 Task: Add an event with the title Monthly Progress Report, date '2023/11/30', time 8:30 AM to 10:30 AMand add a description: Keep stakeholders informed about the identified risks, mitigation strategies, and contingency plans. Effective communication helps manage expectations, build trust, and gain support from stakeholders. Engage stakeholders throughout the risk mitigation process to gather their input, address concerns, and ensure their commitment to risk management efforts., put the event into Blue category . Add location for the event as: 123 La Boqueria, Barcelona, Spain, logged in from the account softage.10@softage.netand send the event invitation to softage.7@softage.net and softage.8@softage.net. Set a reminder for the event 12 hour before
Action: Mouse moved to (93, 113)
Screenshot: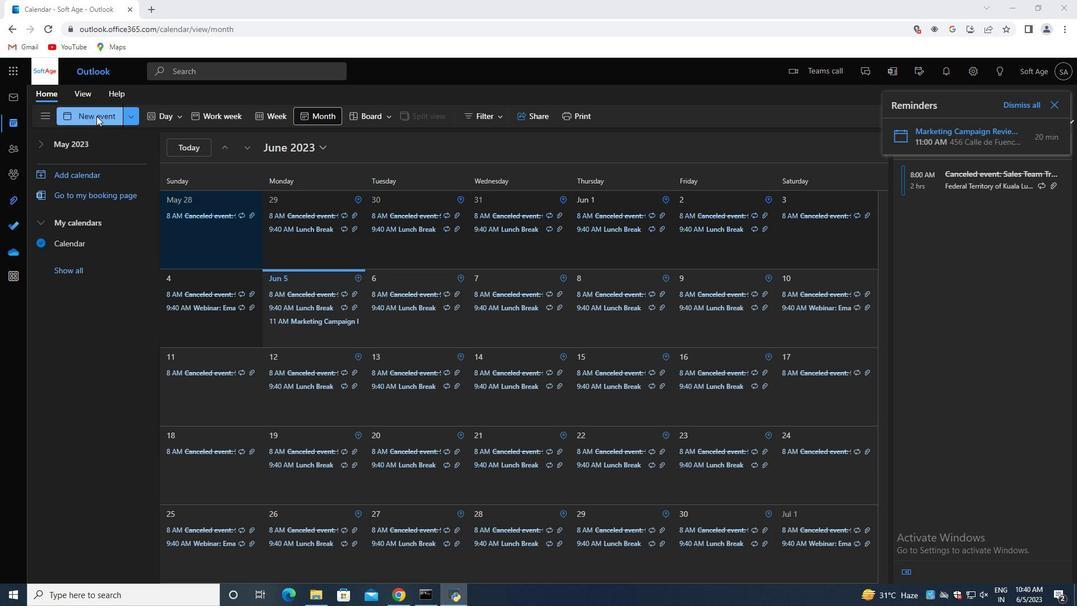 
Action: Mouse pressed left at (93, 113)
Screenshot: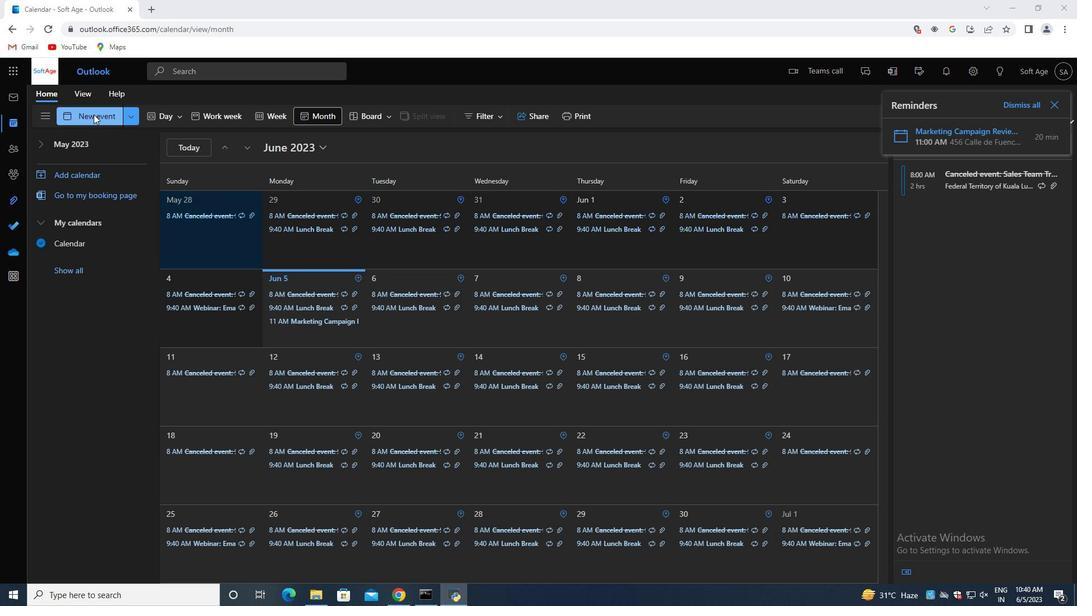 
Action: Mouse moved to (286, 188)
Screenshot: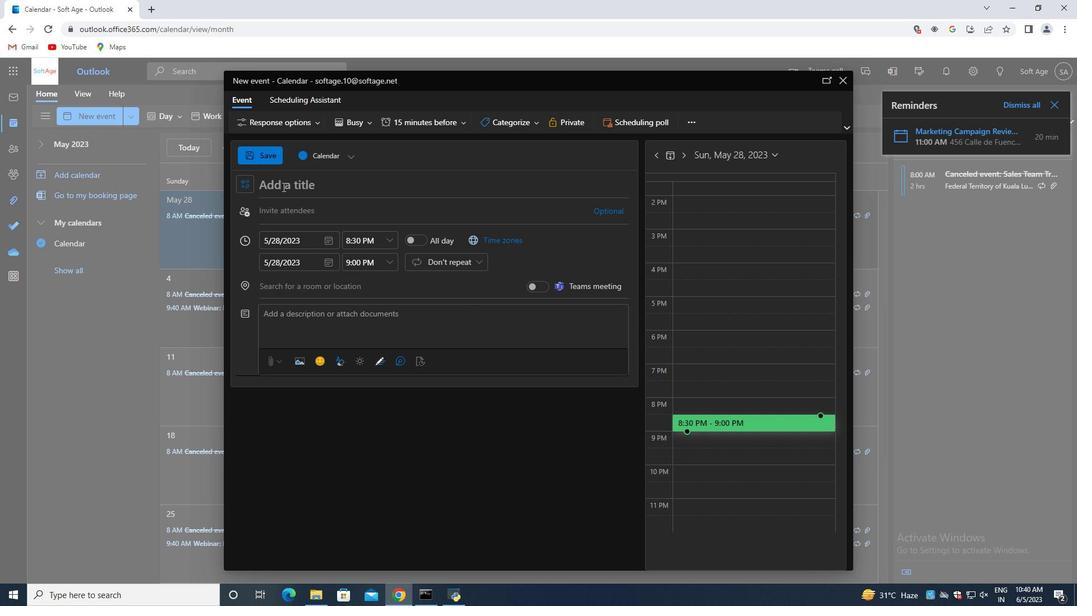 
Action: Mouse pressed left at (286, 188)
Screenshot: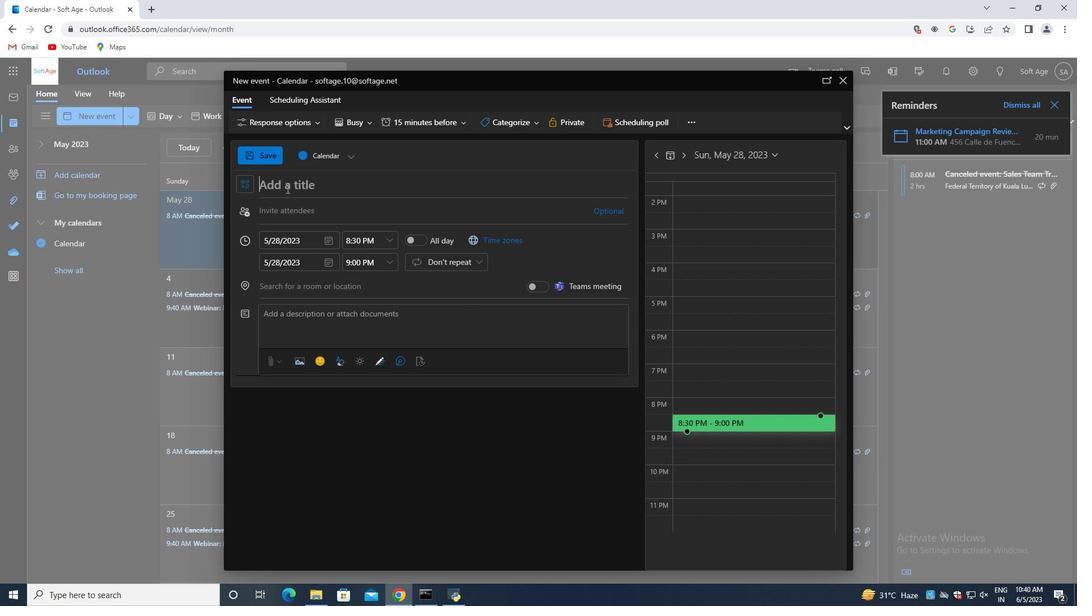 
Action: Key pressed <Key.shift>Monthly<Key.space><Key.shift>Progress<Key.space><Key.shift><Key.shift><Key.shift><Key.shift><Key.shift><Key.shift><Key.shift><Key.shift>Report
Screenshot: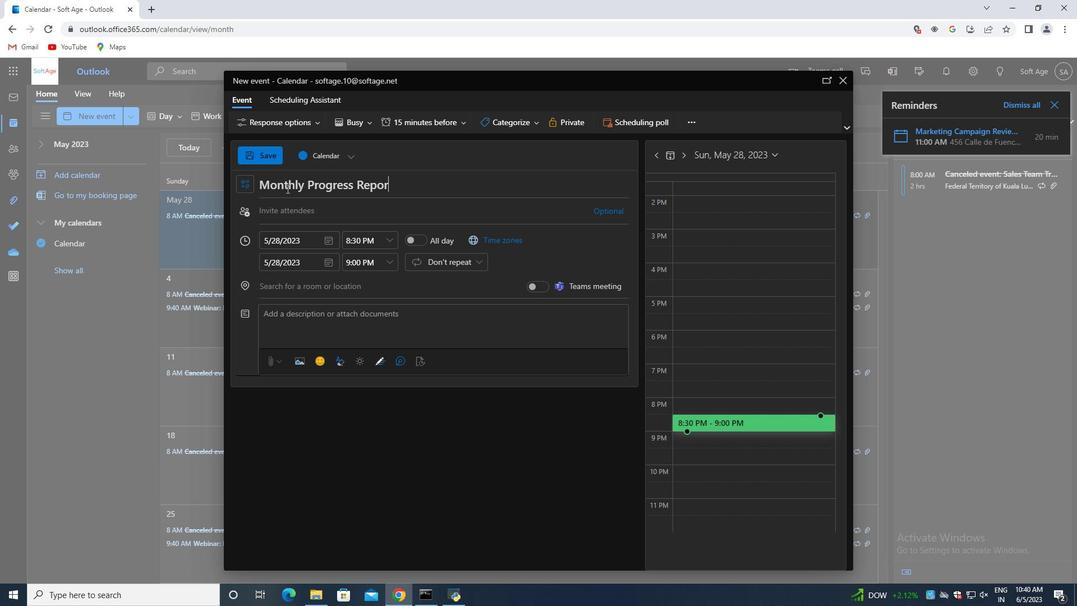 
Action: Mouse moved to (329, 237)
Screenshot: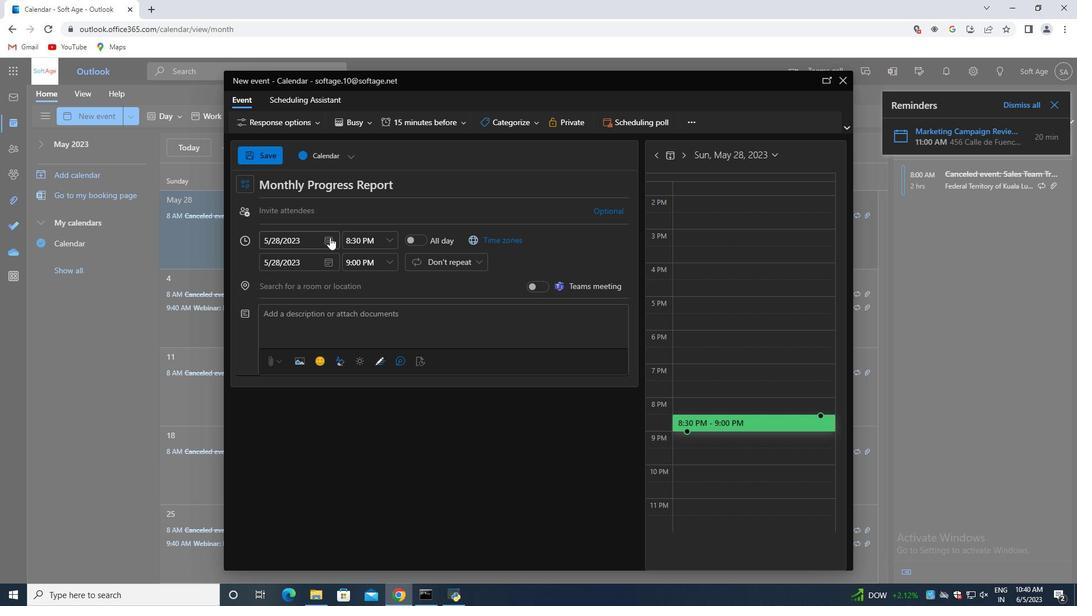 
Action: Mouse pressed left at (329, 237)
Screenshot: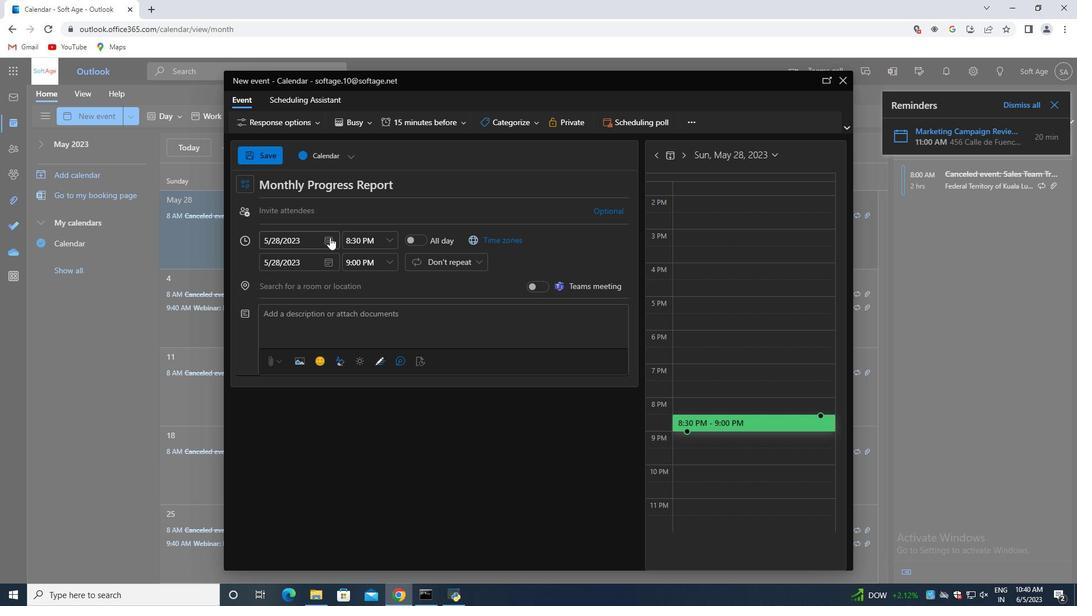 
Action: Mouse moved to (367, 266)
Screenshot: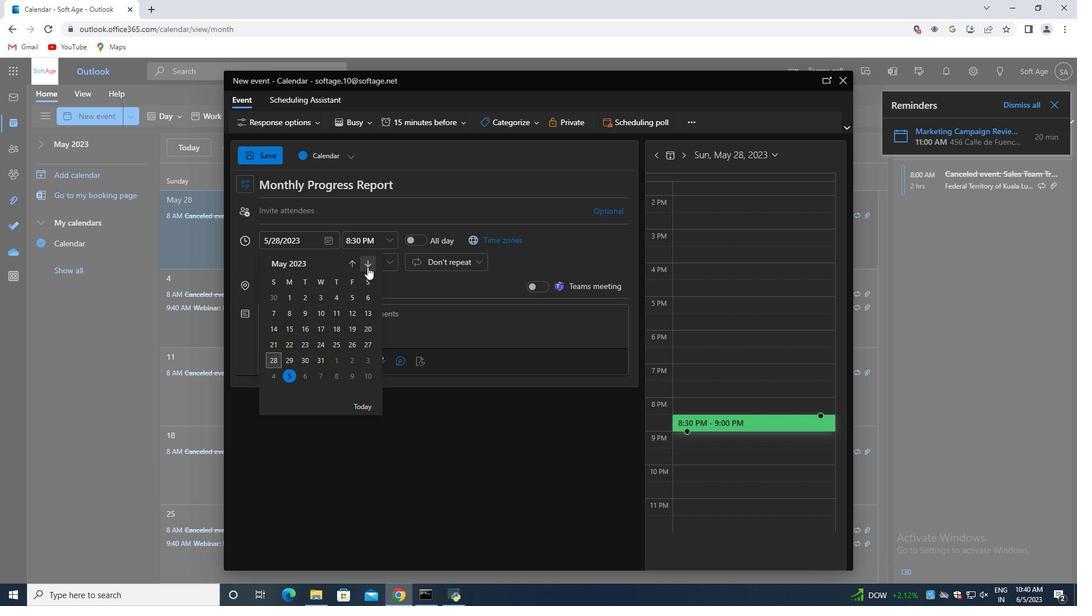
Action: Mouse pressed left at (367, 266)
Screenshot: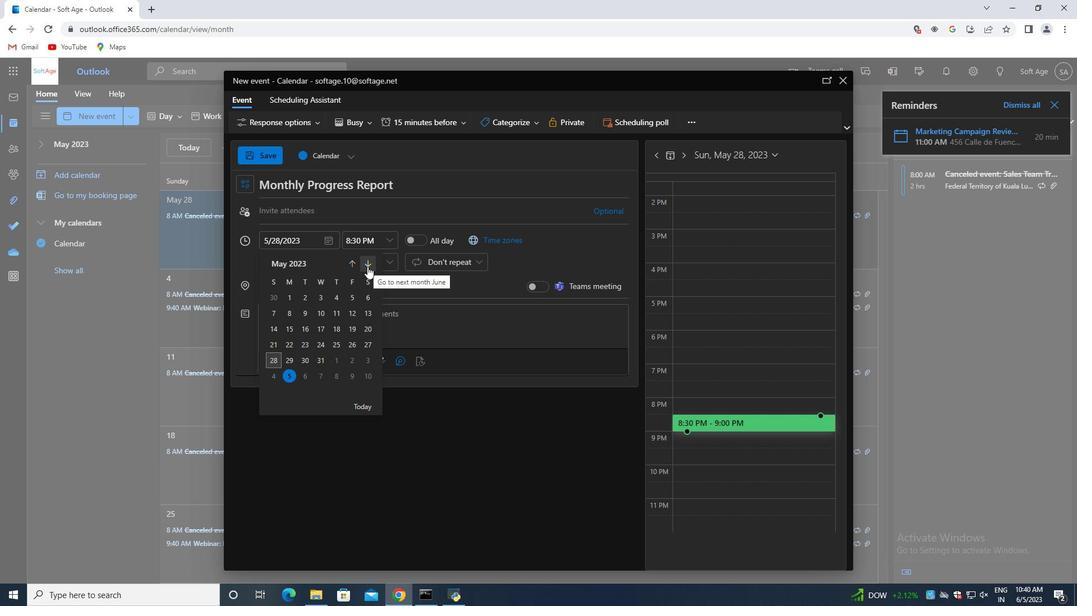 
Action: Mouse pressed left at (367, 266)
Screenshot: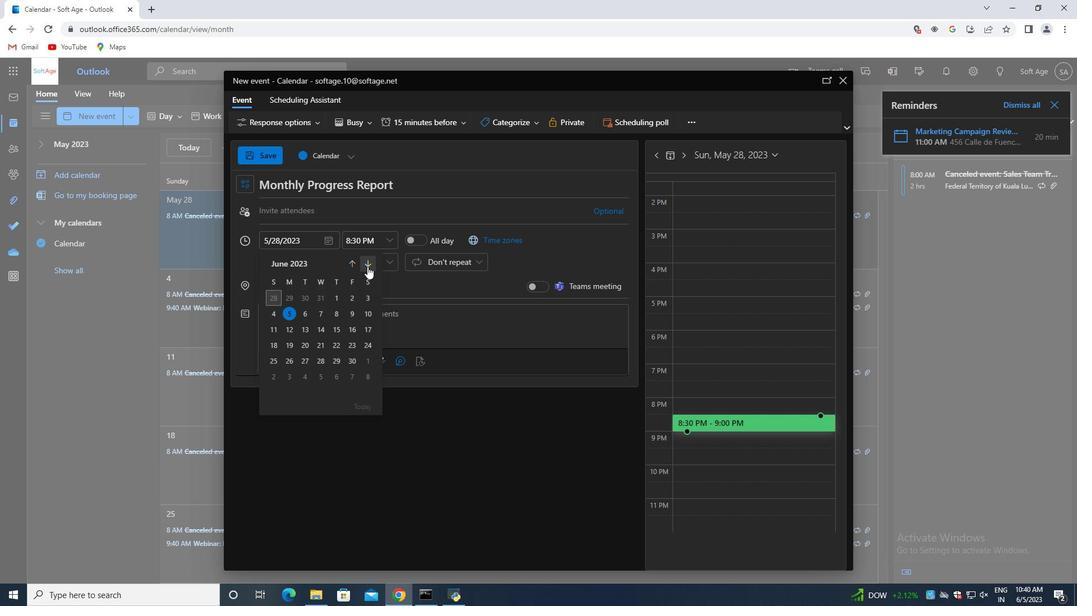 
Action: Mouse pressed left at (367, 266)
Screenshot: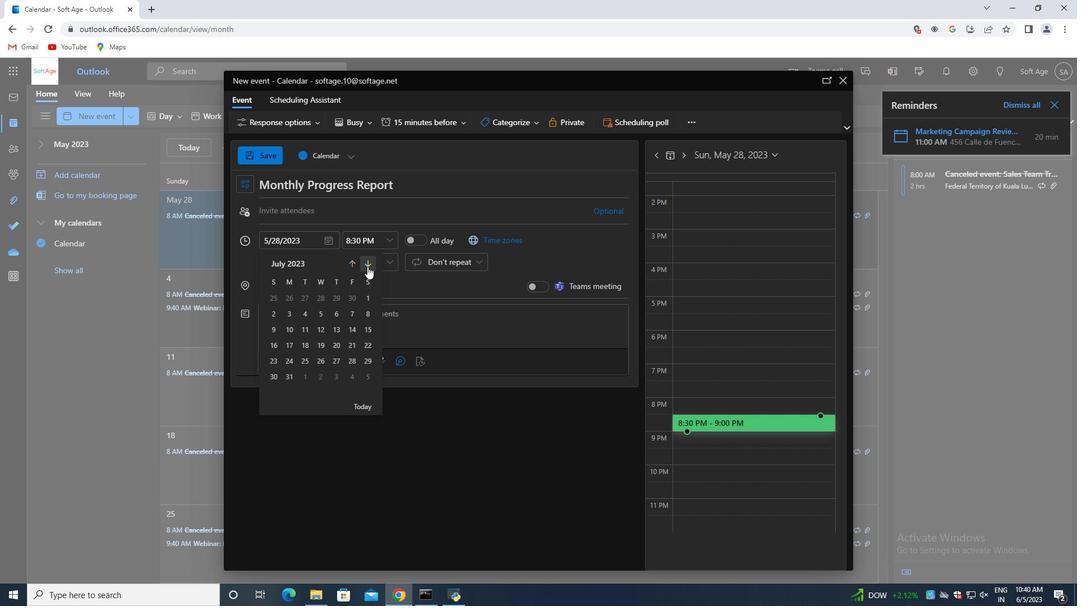 
Action: Mouse pressed left at (367, 266)
Screenshot: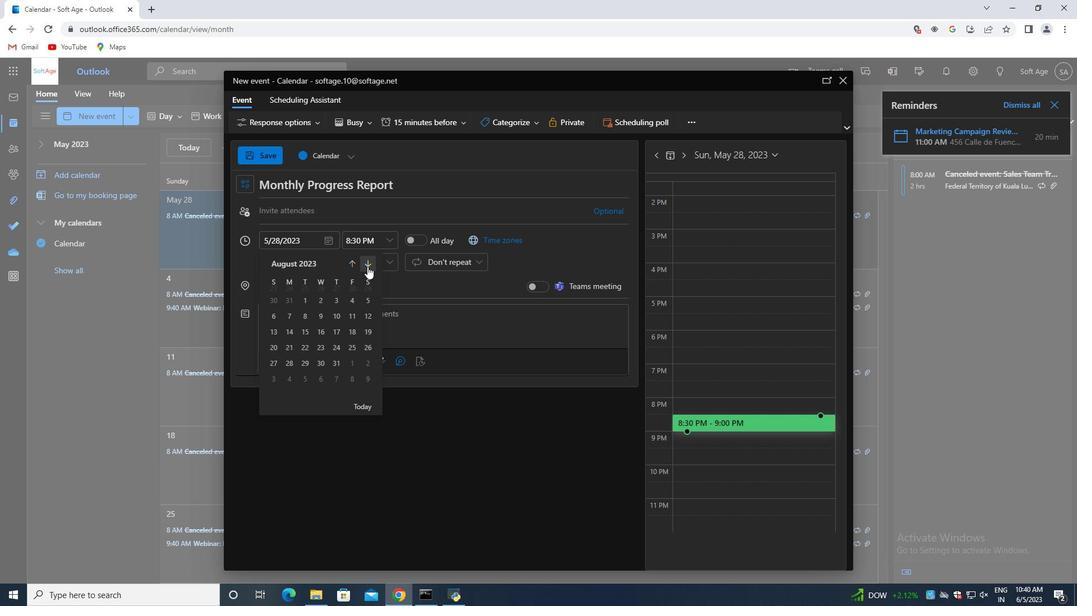 
Action: Mouse pressed left at (367, 266)
Screenshot: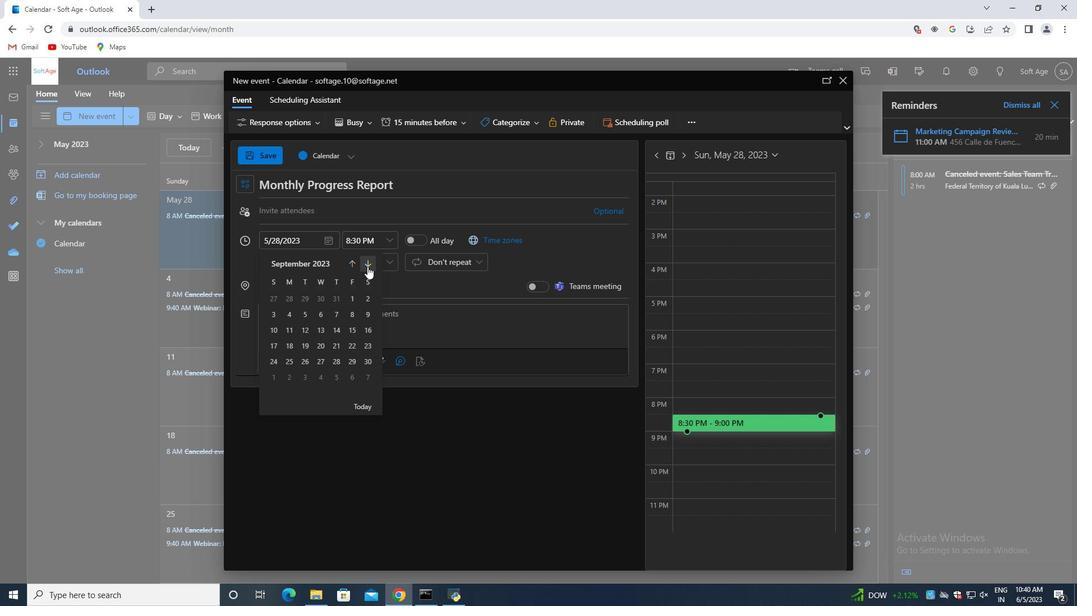 
Action: Mouse pressed left at (367, 266)
Screenshot: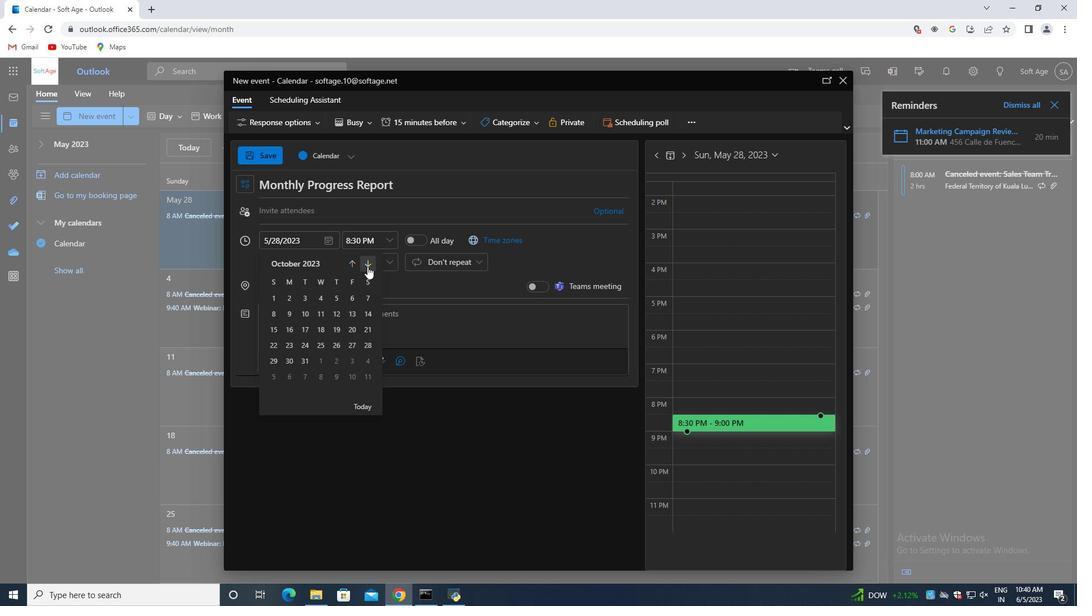 
Action: Mouse moved to (336, 361)
Screenshot: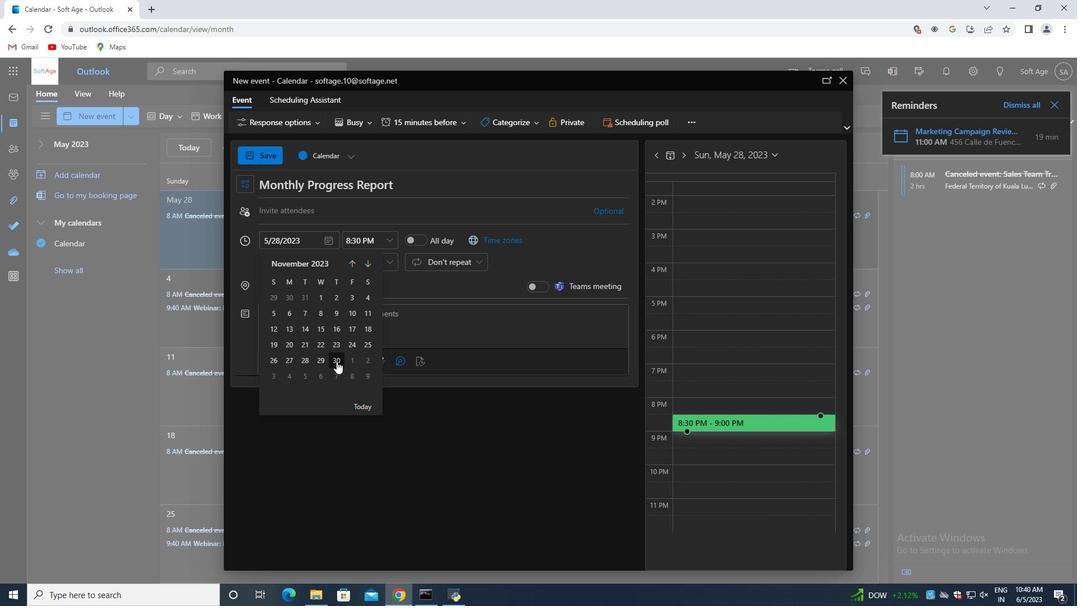 
Action: Mouse pressed left at (336, 361)
Screenshot: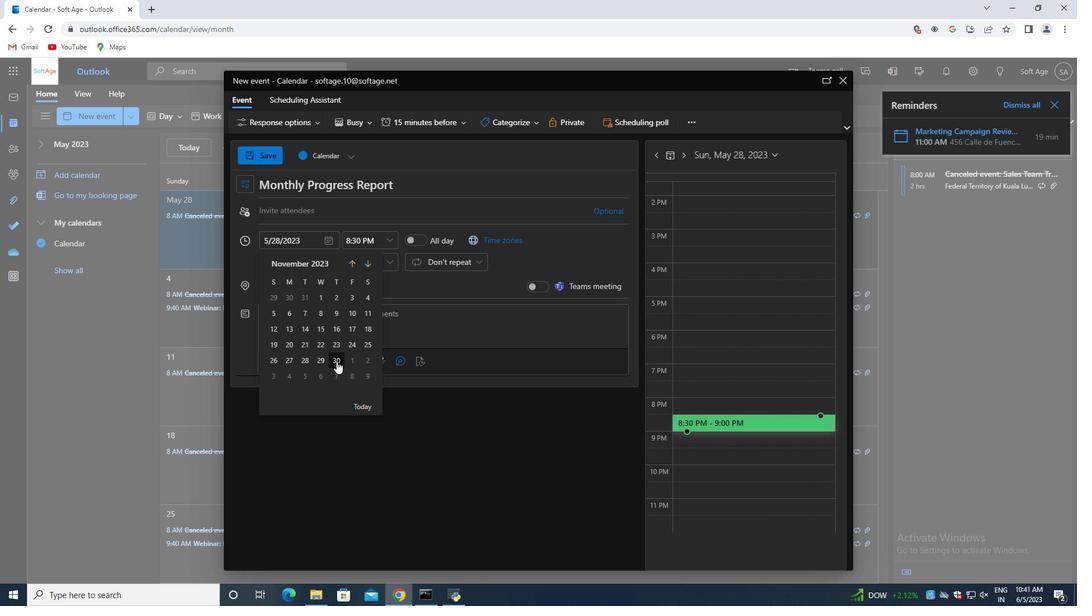 
Action: Mouse moved to (390, 240)
Screenshot: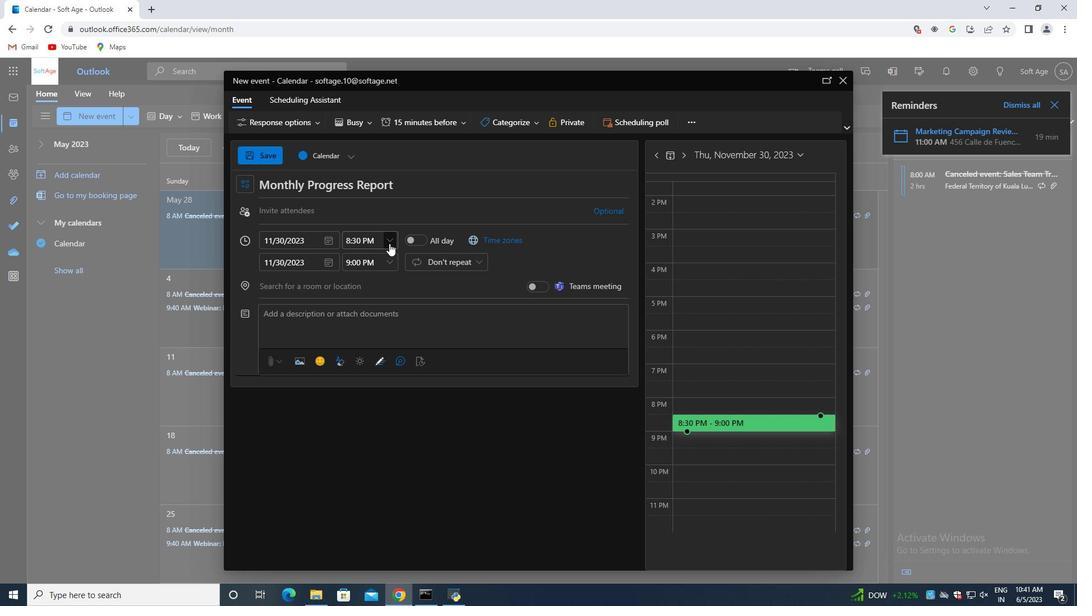 
Action: Mouse pressed left at (390, 240)
Screenshot: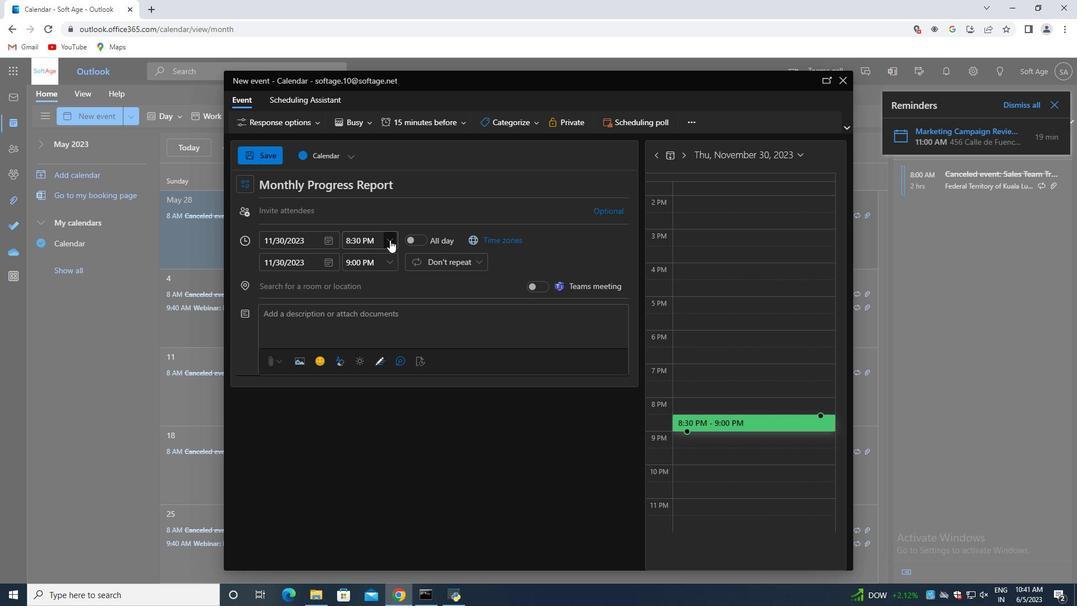 
Action: Mouse moved to (363, 284)
Screenshot: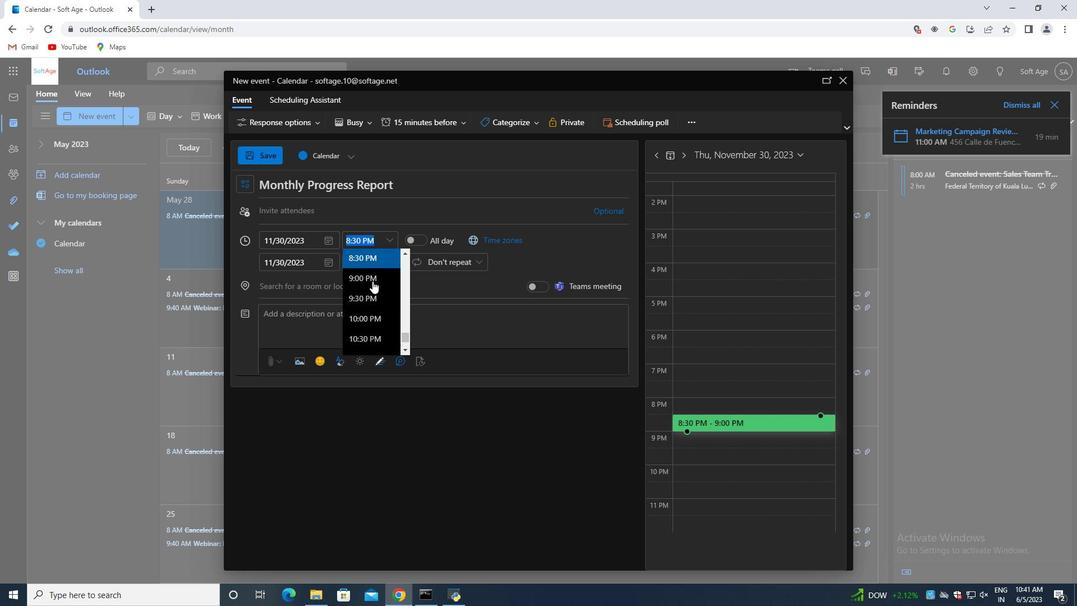
Action: Mouse scrolled (363, 285) with delta (0, 0)
Screenshot: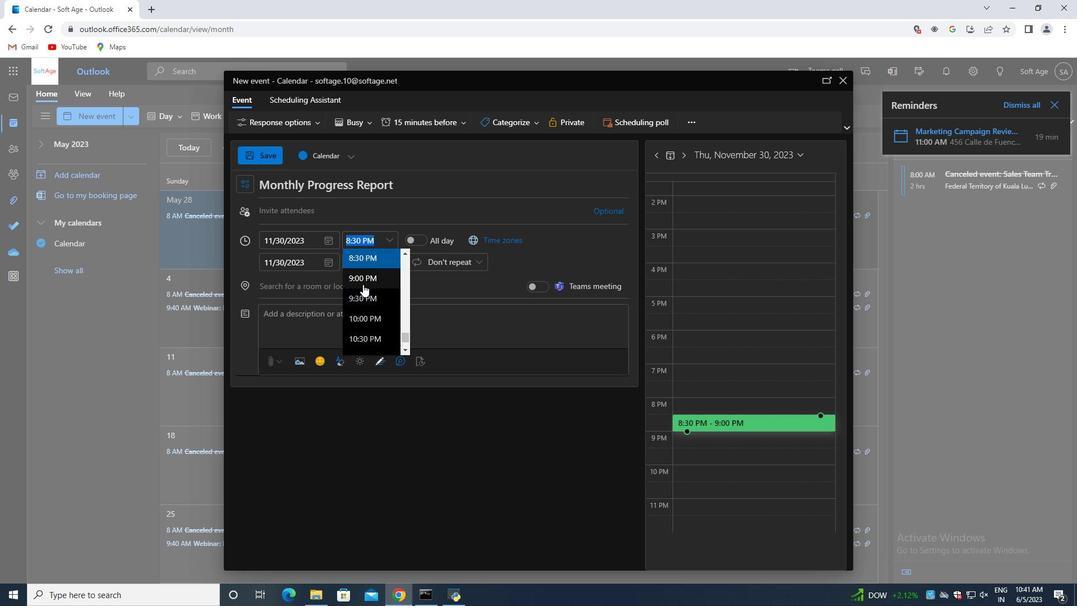 
Action: Mouse scrolled (363, 285) with delta (0, 0)
Screenshot: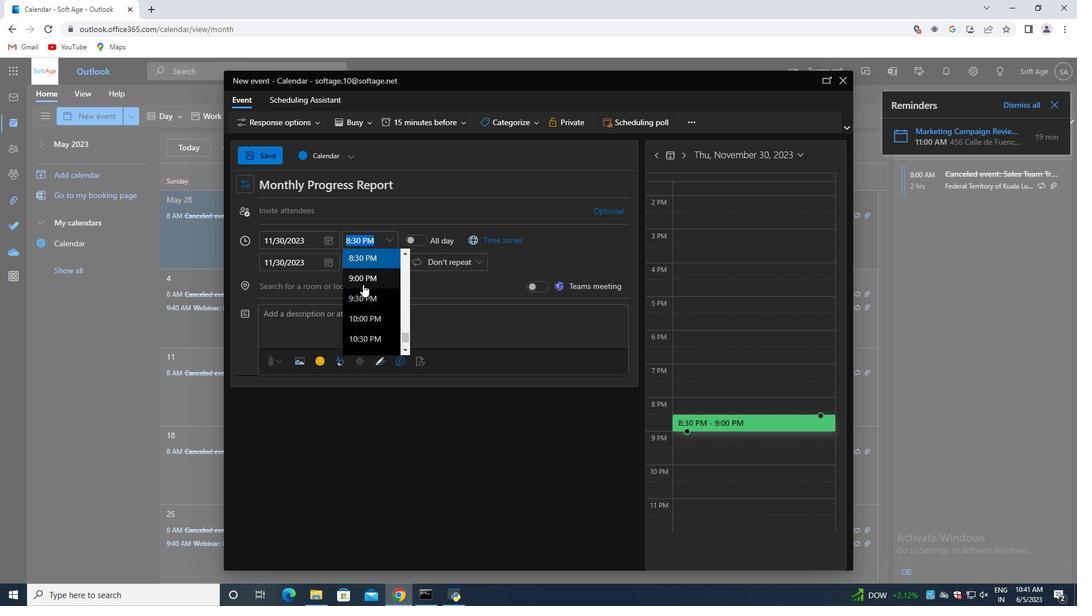 
Action: Mouse scrolled (363, 285) with delta (0, 0)
Screenshot: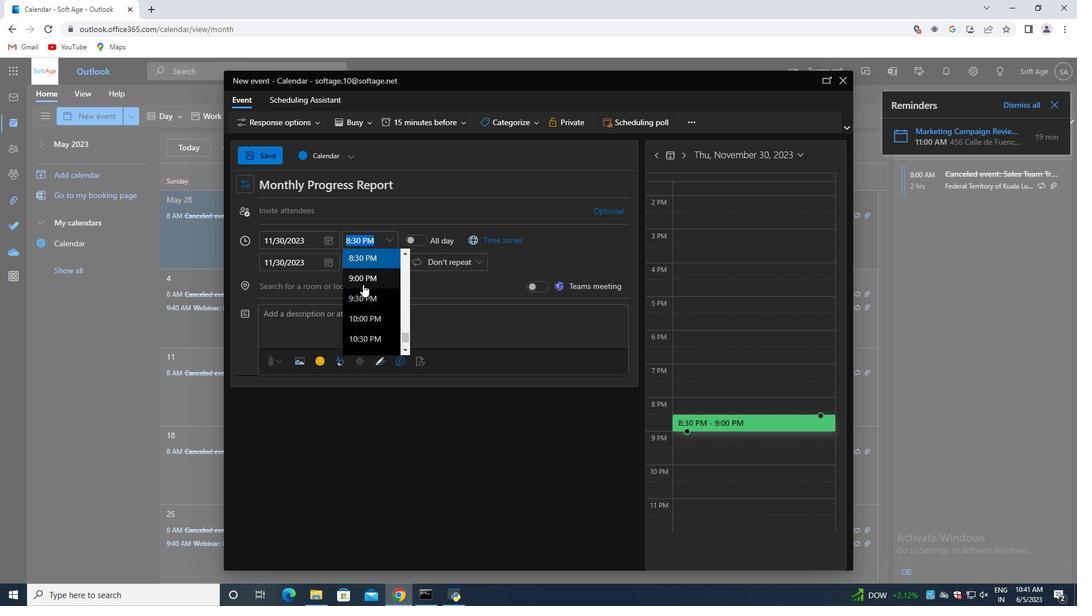 
Action: Mouse scrolled (363, 285) with delta (0, 0)
Screenshot: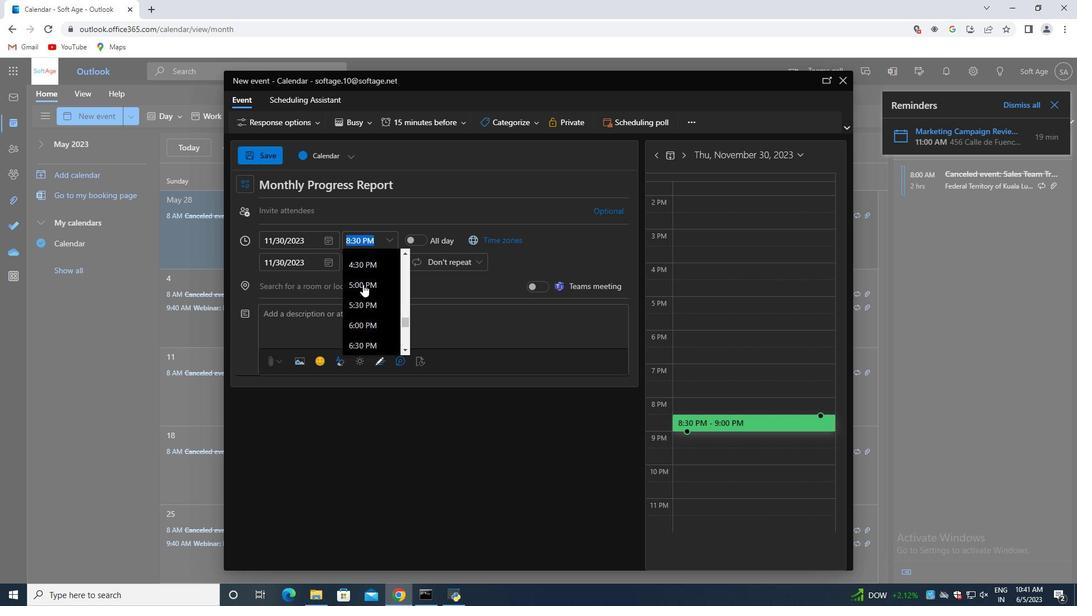 
Action: Mouse scrolled (363, 285) with delta (0, 0)
Screenshot: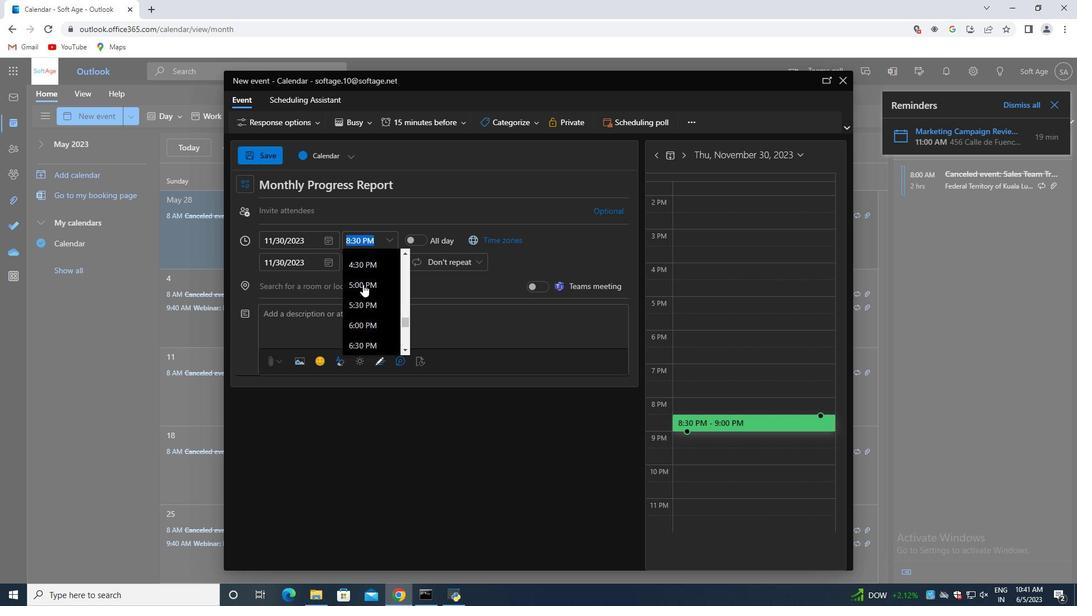 
Action: Mouse scrolled (363, 285) with delta (0, 0)
Screenshot: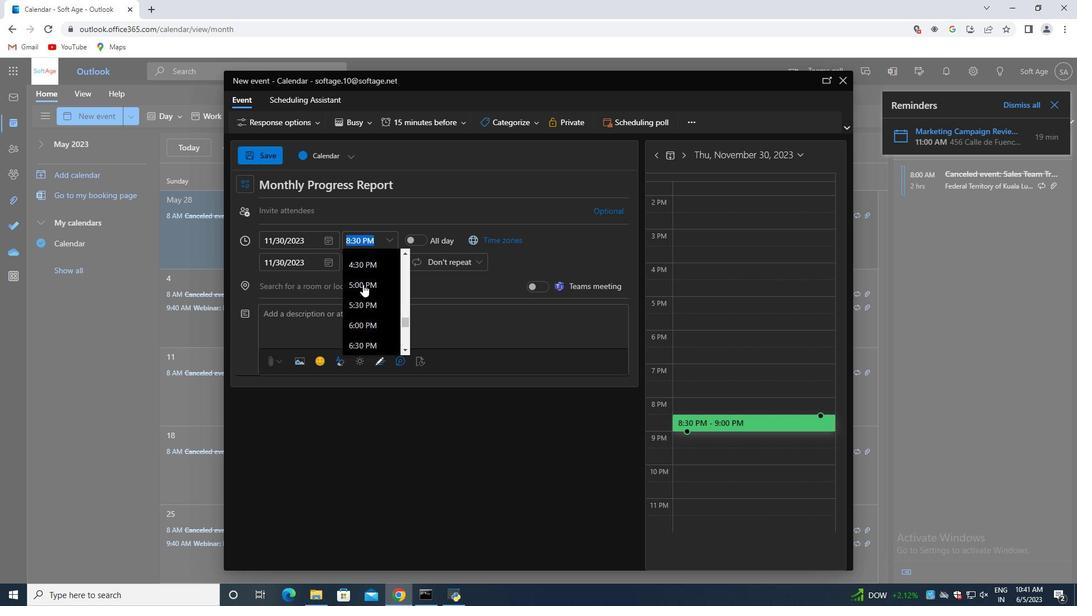 
Action: Mouse scrolled (363, 285) with delta (0, 0)
Screenshot: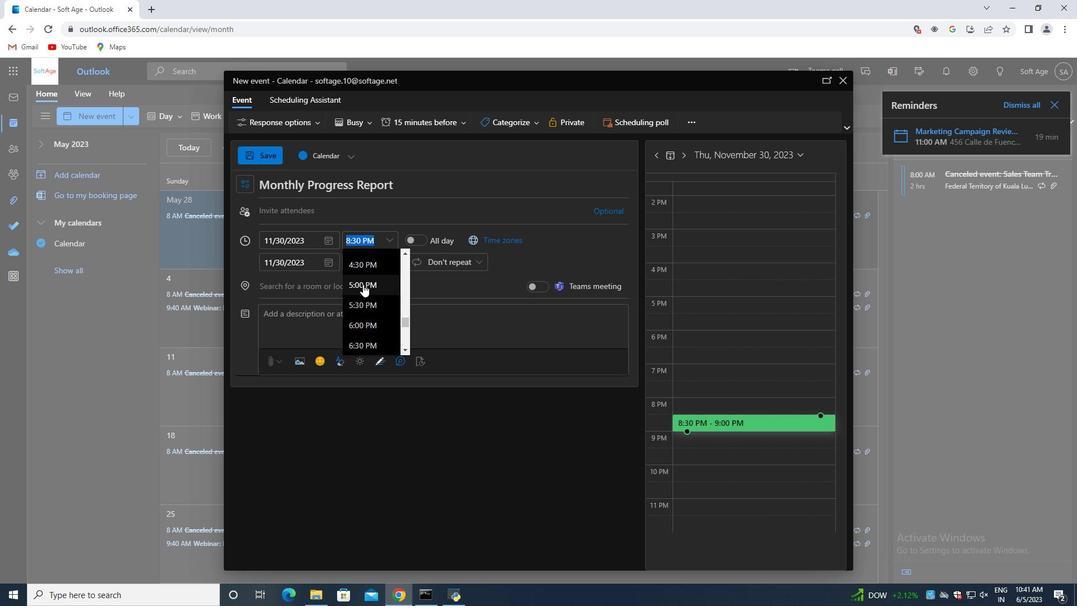 
Action: Mouse scrolled (363, 285) with delta (0, 0)
Screenshot: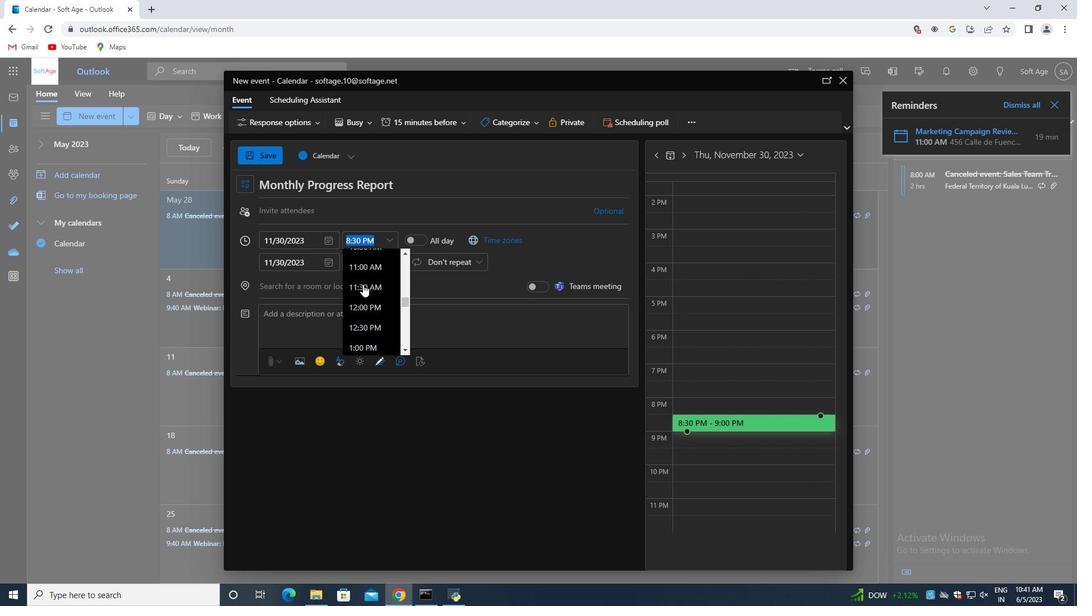 
Action: Mouse scrolled (363, 285) with delta (0, 0)
Screenshot: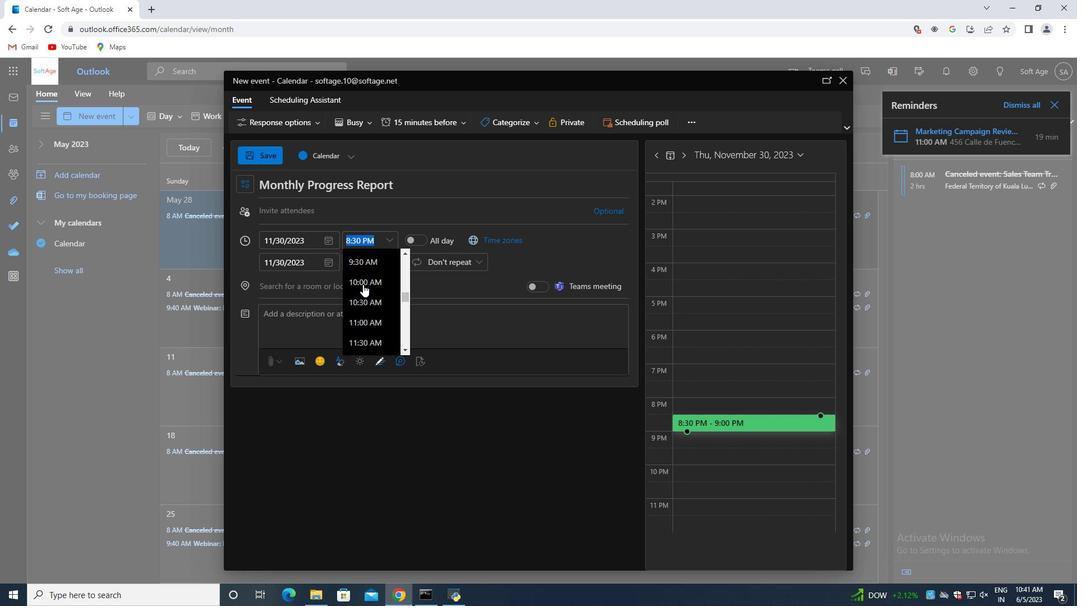
Action: Mouse moved to (373, 273)
Screenshot: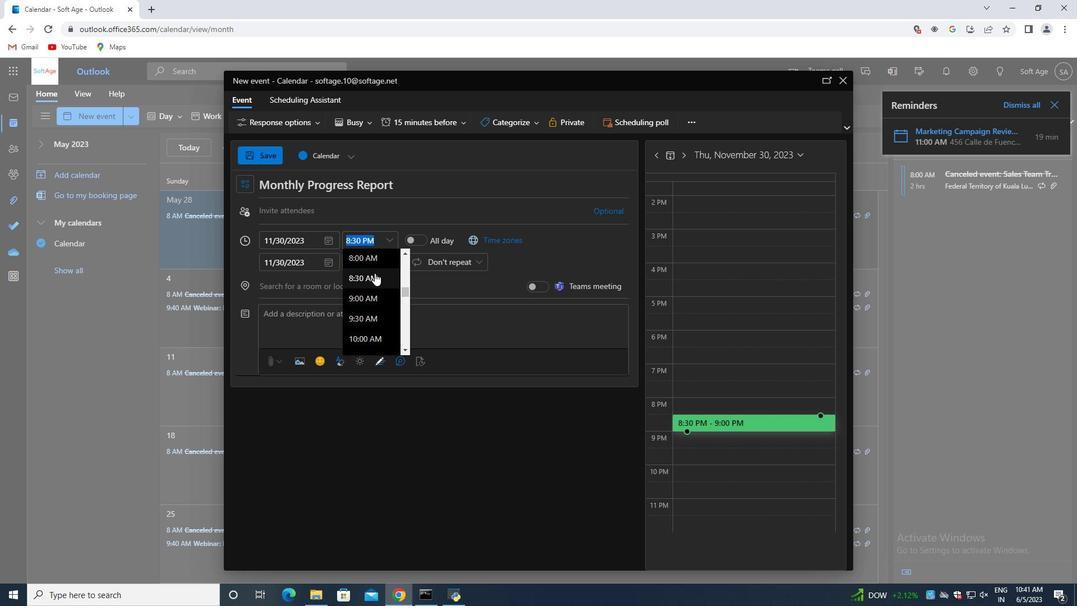
Action: Mouse pressed left at (373, 273)
Screenshot: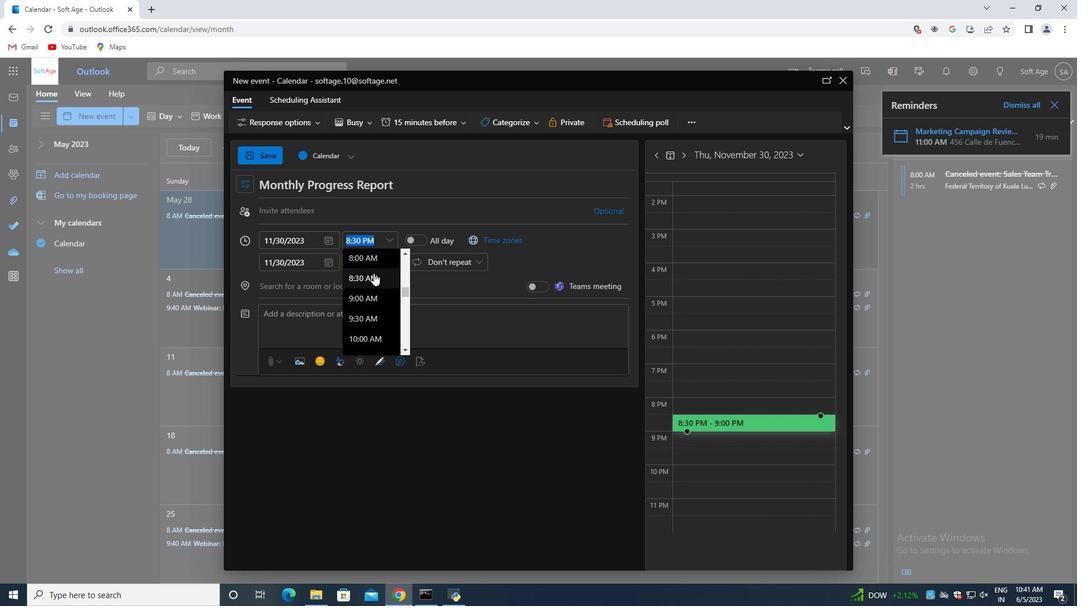 
Action: Mouse moved to (391, 262)
Screenshot: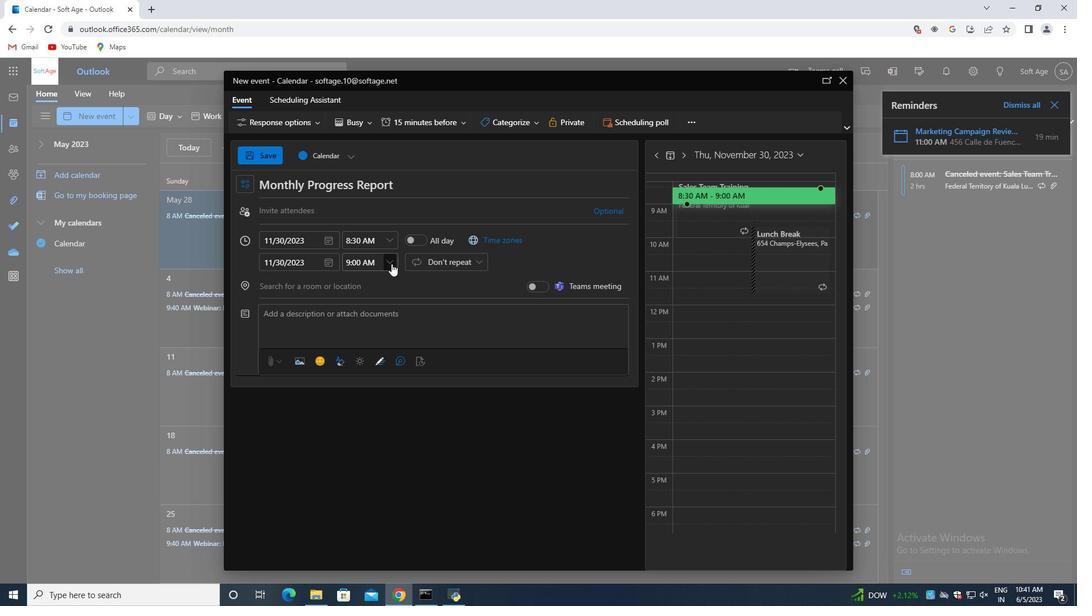 
Action: Mouse pressed left at (391, 262)
Screenshot: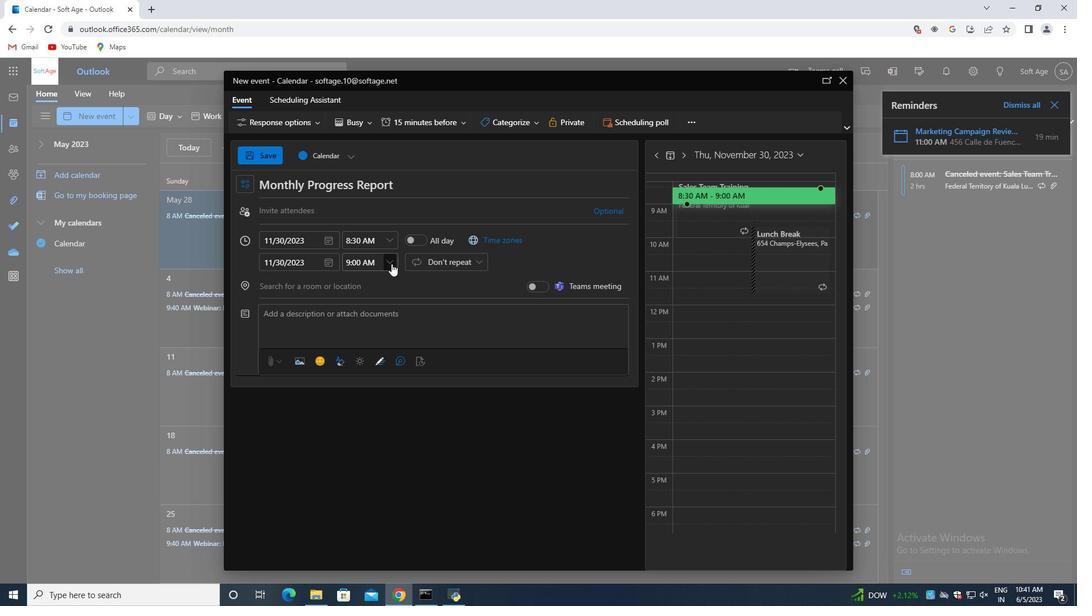 
Action: Mouse moved to (369, 343)
Screenshot: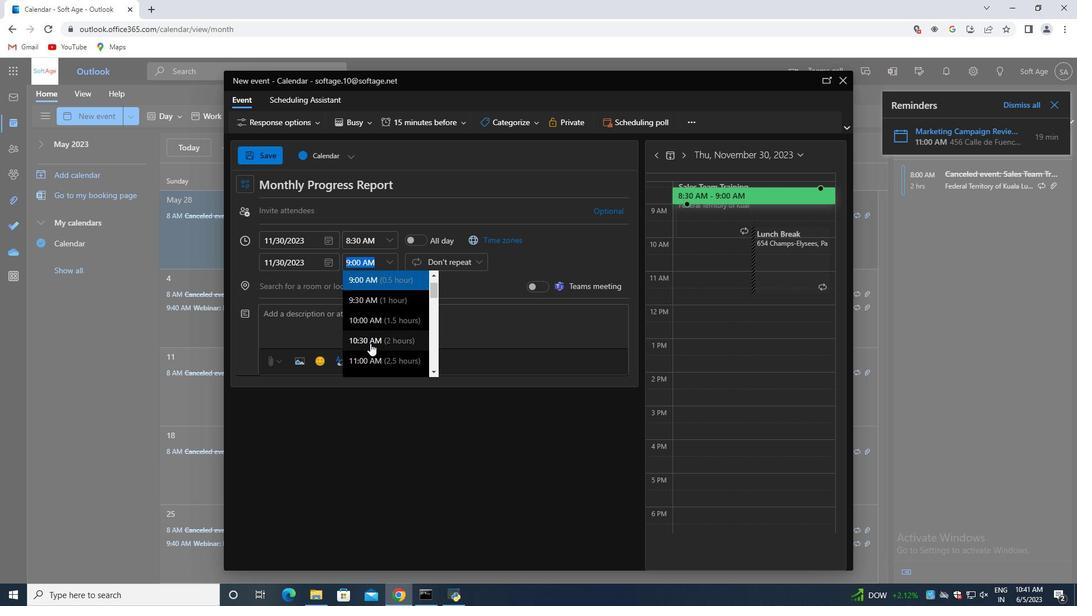 
Action: Mouse pressed left at (369, 343)
Screenshot: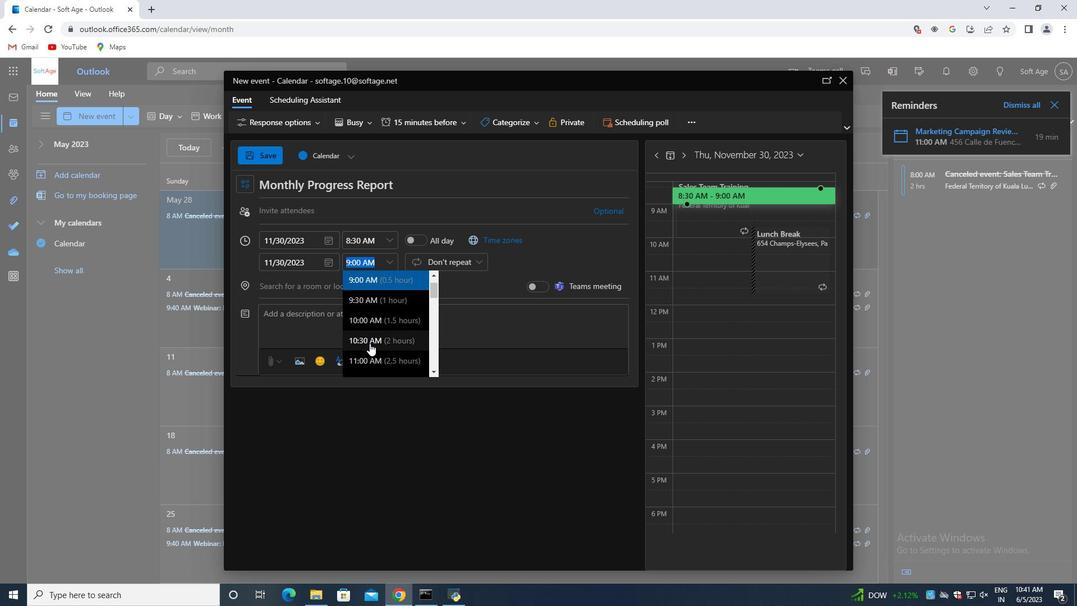 
Action: Mouse moved to (396, 316)
Screenshot: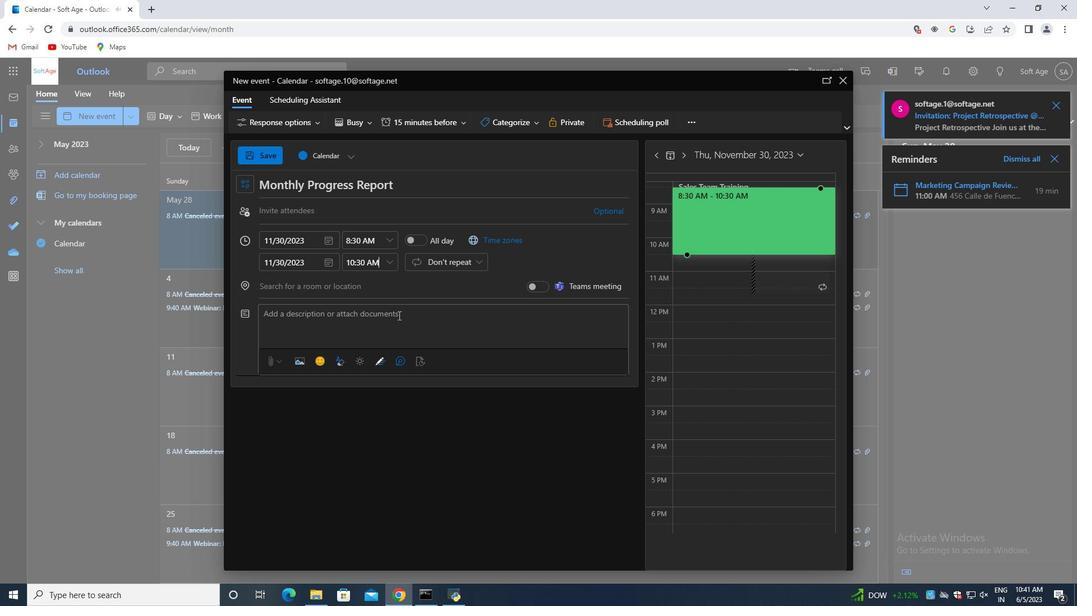 
Action: Mouse pressed left at (396, 316)
Screenshot: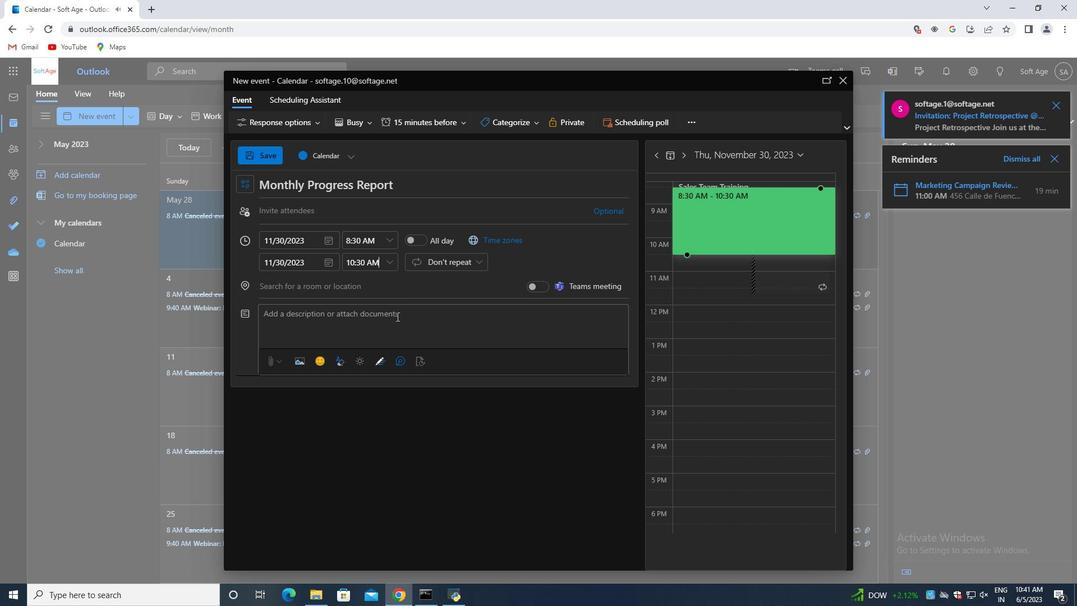 
Action: Mouse moved to (395, 317)
Screenshot: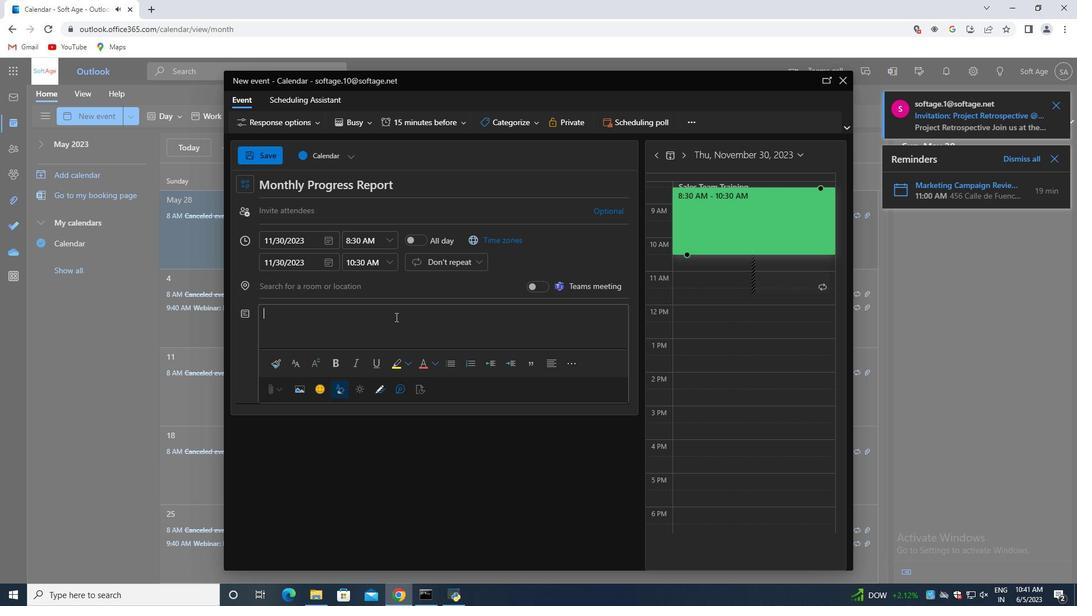 
Action: Key pressed <Key.backspace><Key.backspace><Key.backspace><Key.shift>Keep<Key.space>stakeholders<Key.space>informed<Key.space>about<Key.space>the<Key.space>identified<Key.space>riskd<Key.backspace>s,<Key.space>mitigation<Key.space>strategies,<Key.space>and<Key.space>contingency<Key.space>plans.<Key.space><Key.shift>Effective<Key.space>communication<Key.space>help<Key.space>manage<Key.space>expectations,<Key.space>build<Key.space>trust,<Key.space>and<Key.space>gain<Key.space>support<Key.space>from<Key.space>stakeholders.<Key.space><Key.shift><Key.shift><Key.shift><Key.shift><Key.shift><Key.shift><Key.shift><Key.shift><Key.shift><Key.shift>Engage<Key.space>stakeholders<Key.space>throughout<Key.space>yh<Key.backspace><Key.backspace>the<Key.space>risk<Key.space>min<Key.backspace>ti
Screenshot: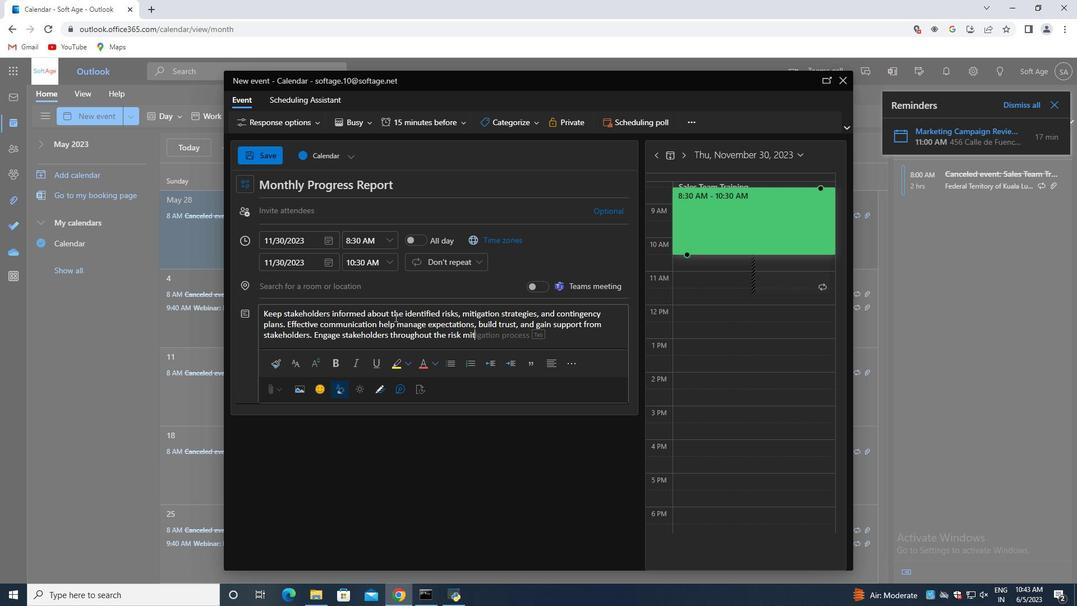 
Action: Mouse moved to (490, 332)
Screenshot: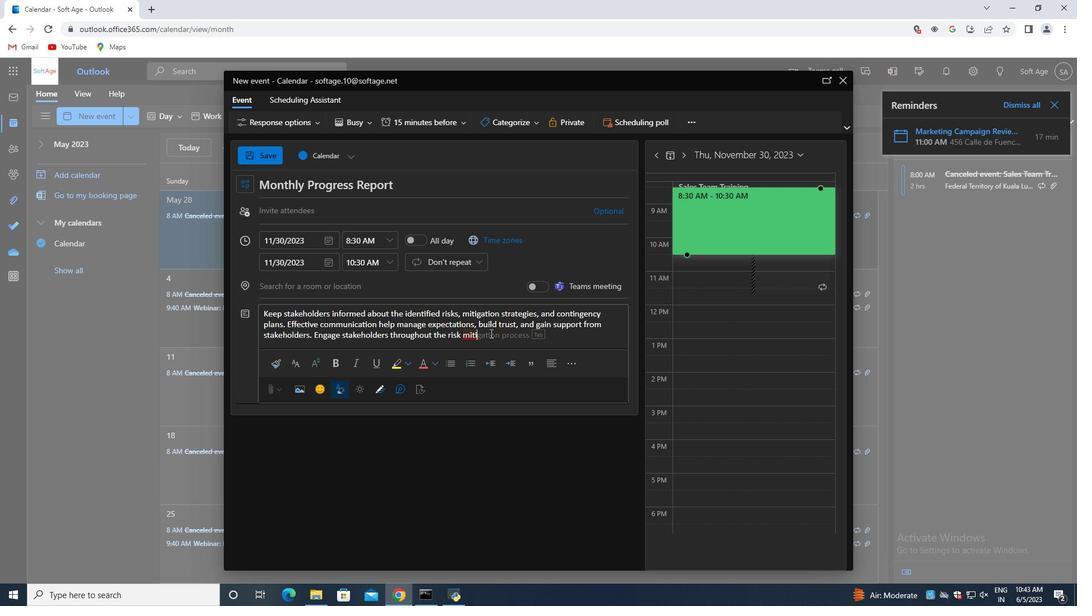 
Action: Key pressed gation<Key.space>process<Key.space>to<Key.space>gather<Key.space>their<Key.space>commitment<Key.space>to<Key.space>risk<Key.space>management<Key.space>efforts.
Screenshot: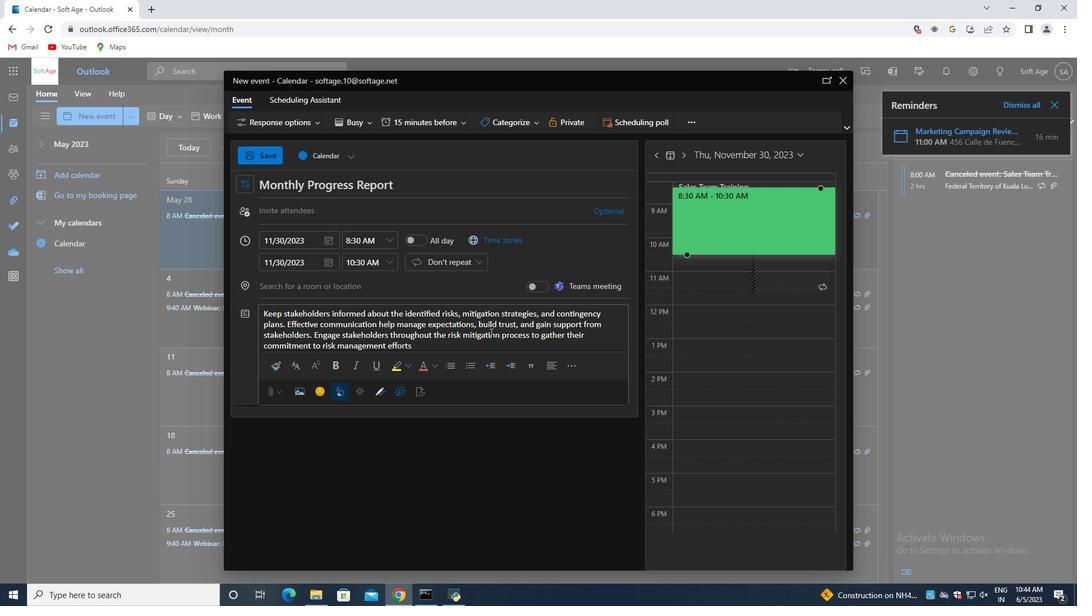 
Action: Mouse moved to (460, 342)
Screenshot: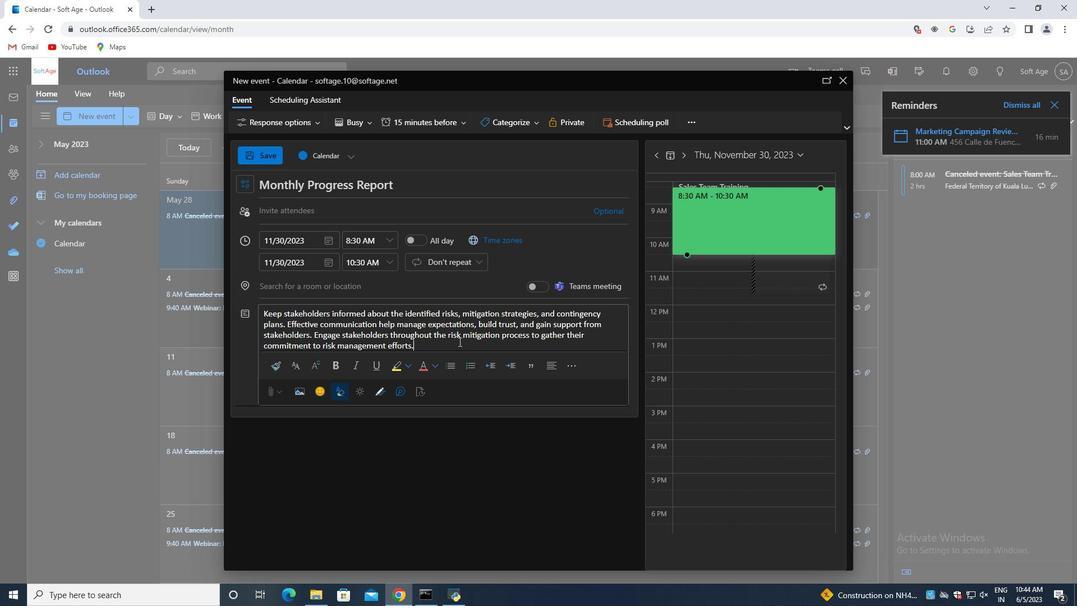 
Action: Key pressed <Key.backspace><Key.backspace><Key.backspace><Key.backspace><Key.backspace><Key.backspace><Key.backspace><Key.backspace><Key.backspace><Key.backspace><Key.backspace><Key.backspace><Key.backspace><Key.backspace><Key.backspace><Key.backspace><Key.backspace><Key.backspace><Key.backspace><Key.backspace><Key.backspace><Key.backspace><Key.backspace><Key.backspace><Key.backspace><Key.backspace><Key.backspace><Key.backspace><Key.backspace><Key.backspace><Key.backspace><Key.backspace><Key.backspace><Key.backspace><Key.backspace><Key.backspace><Key.backspace><Key.backspace><Key.backspace><Key.backspace><Key.backspace><Key.backspace><Key.backspace><Key.backspace>
Screenshot: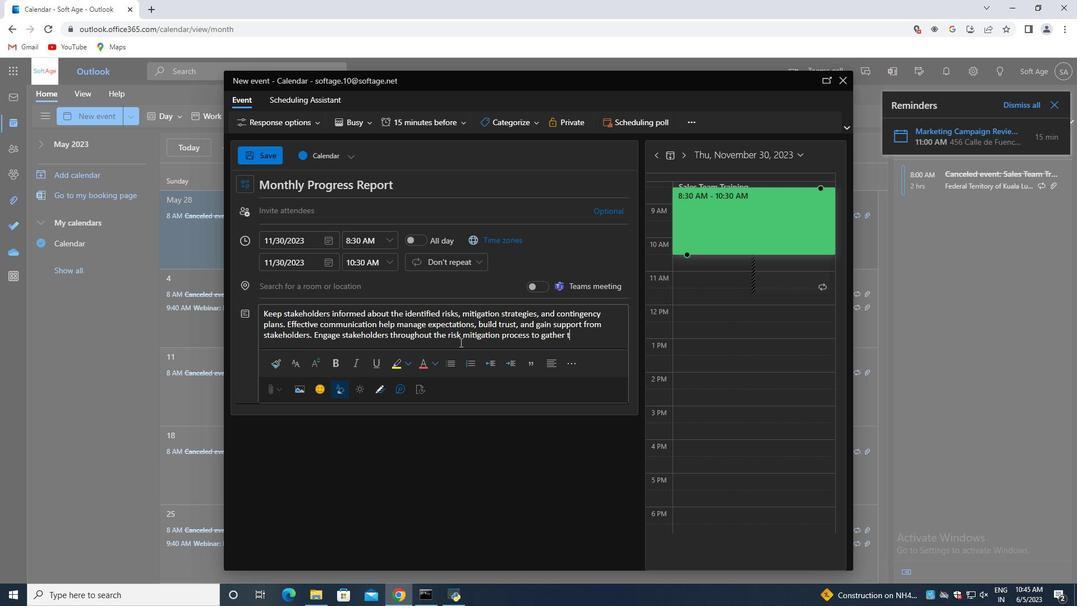 
Action: Mouse moved to (574, 336)
Screenshot: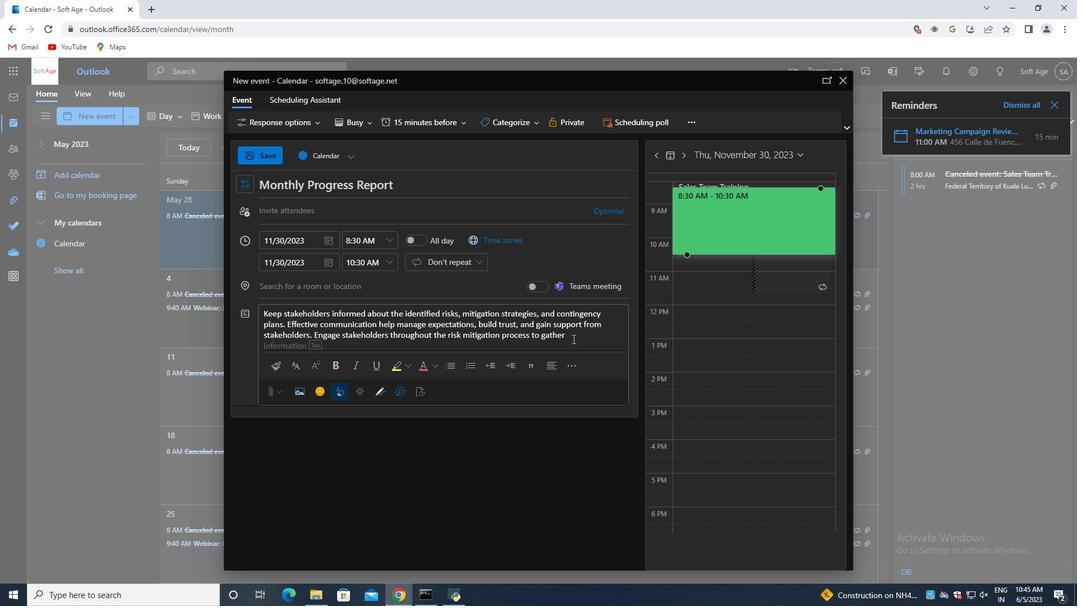 
Action: Mouse pressed left at (574, 336)
Screenshot: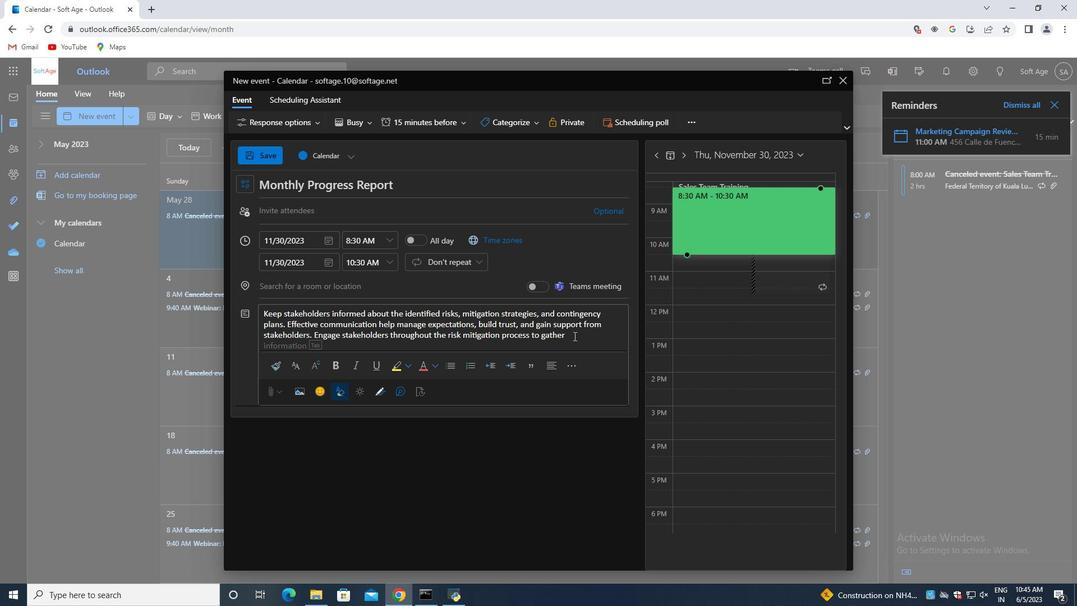 
Action: Key pressed their<Key.space>input,<Key.space>address<Key.space>concerns,<Key.space>and<Key.space>ensure<Key.space>their<Key.space>commitment<Key.space>to<Key.space>risk<Key.space>management<Key.space>efforts.
Screenshot: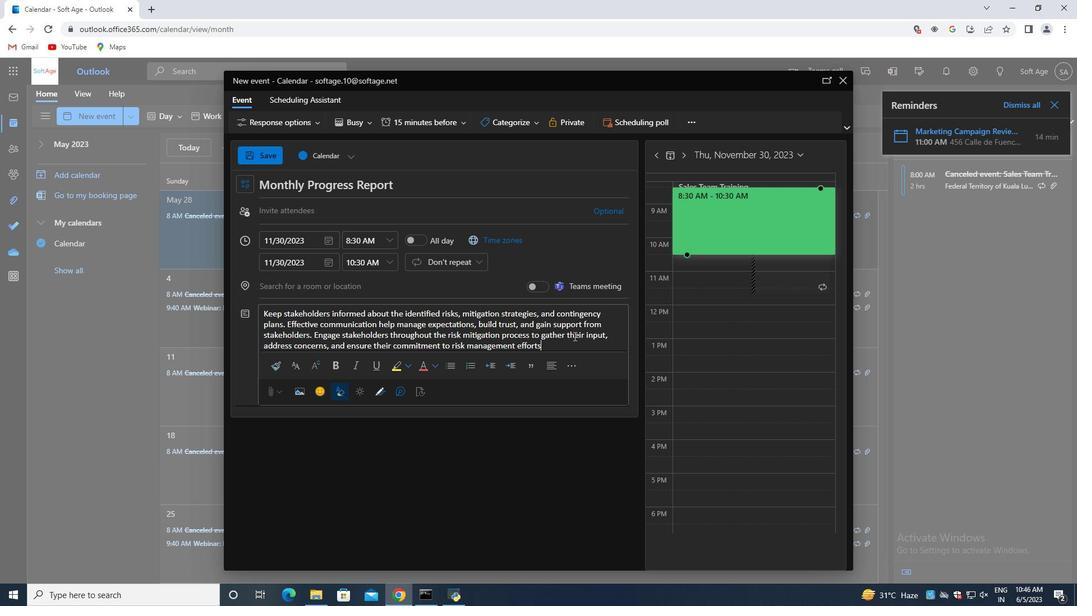 
Action: Mouse moved to (527, 126)
Screenshot: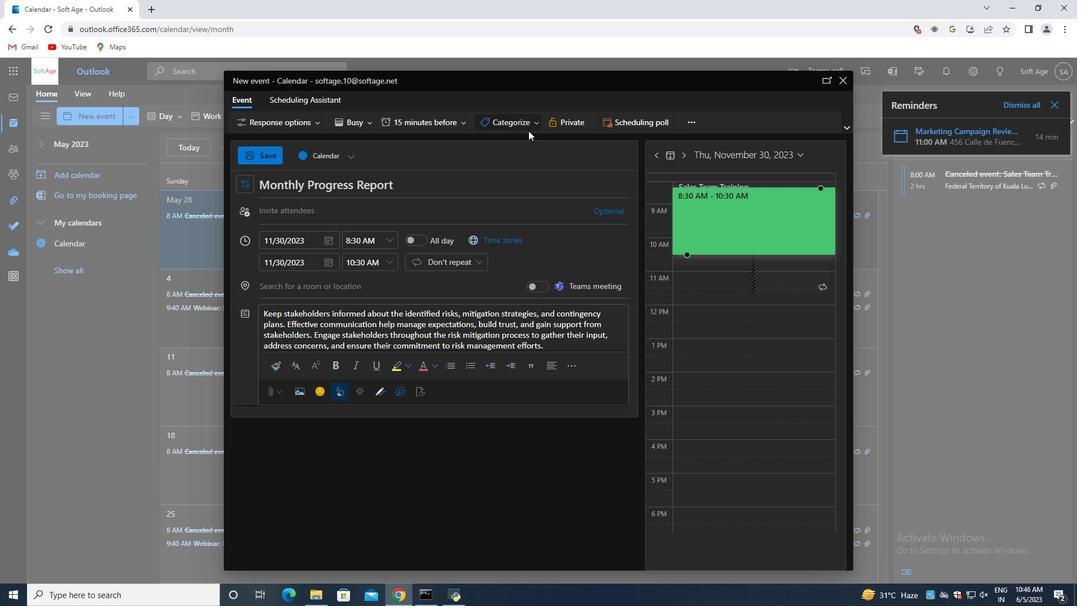 
Action: Mouse pressed left at (527, 126)
Screenshot: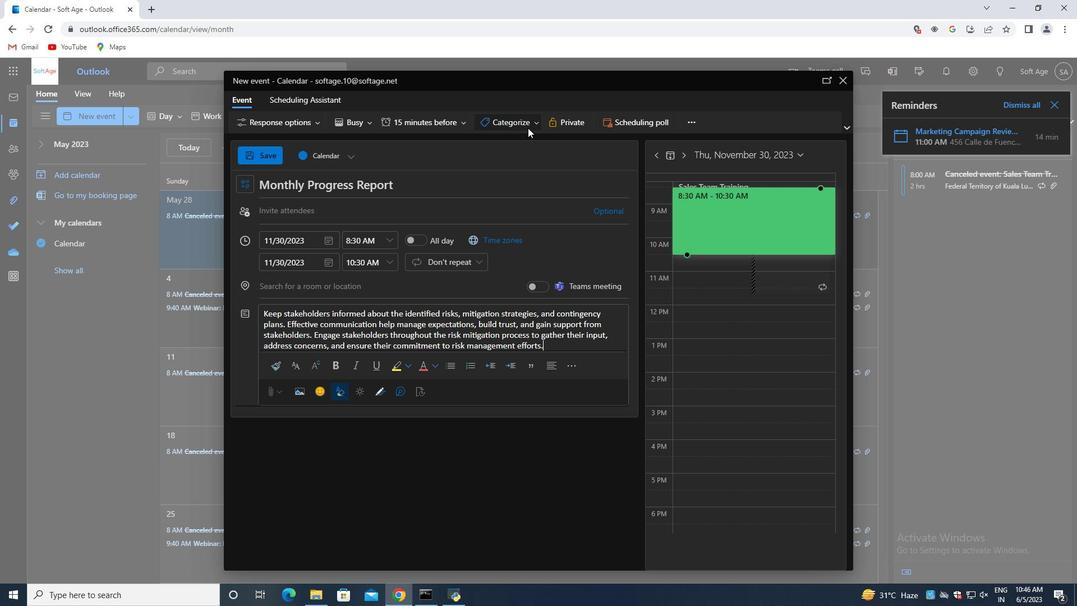 
Action: Mouse moved to (534, 145)
Screenshot: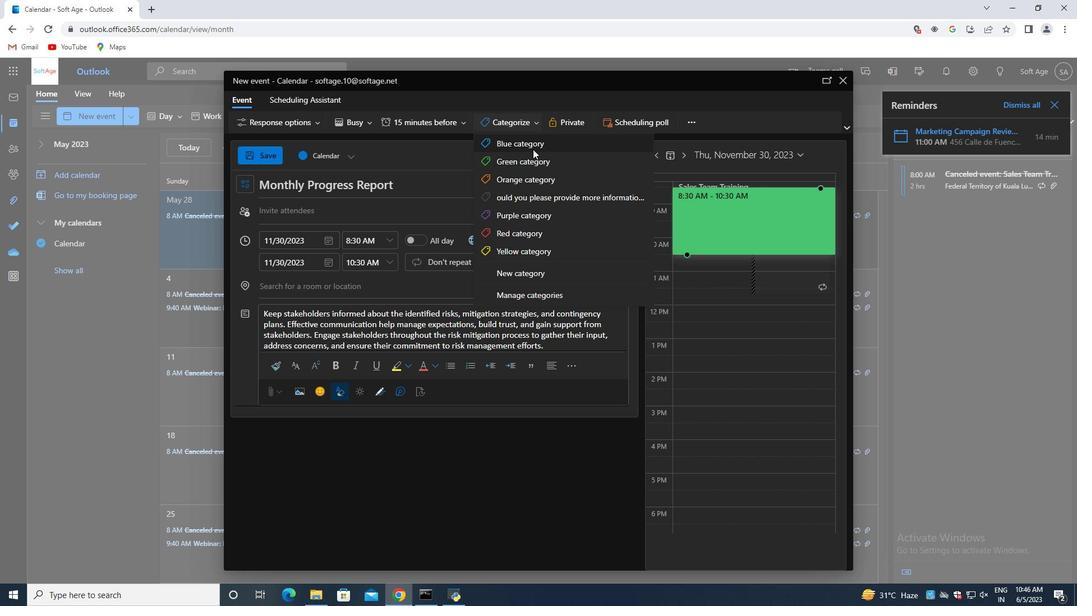 
Action: Mouse pressed left at (534, 145)
Screenshot: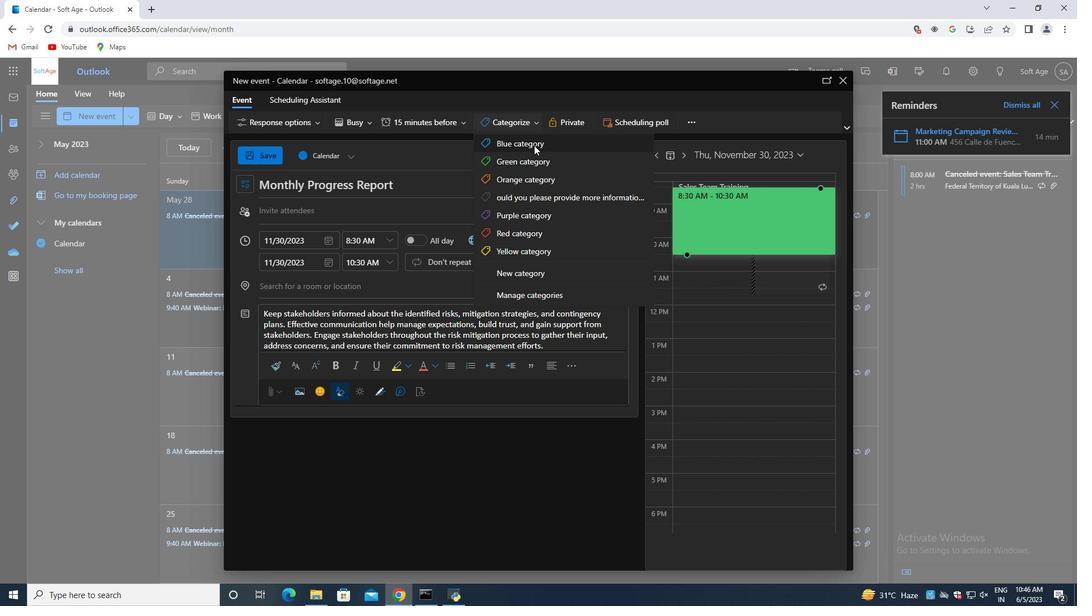 
Action: Mouse moved to (398, 286)
Screenshot: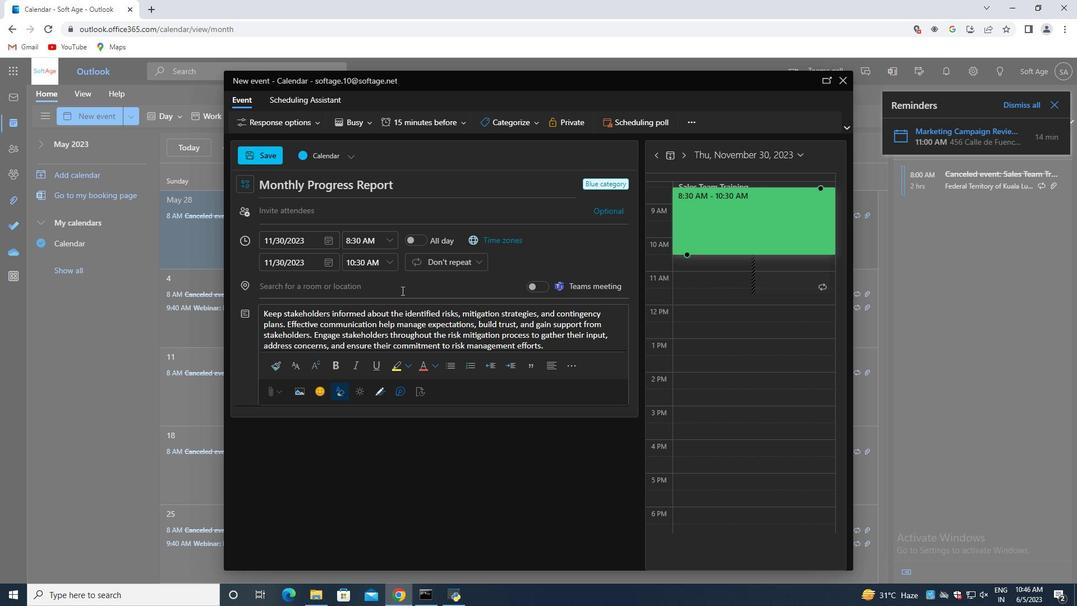 
Action: Mouse pressed left at (398, 286)
Screenshot: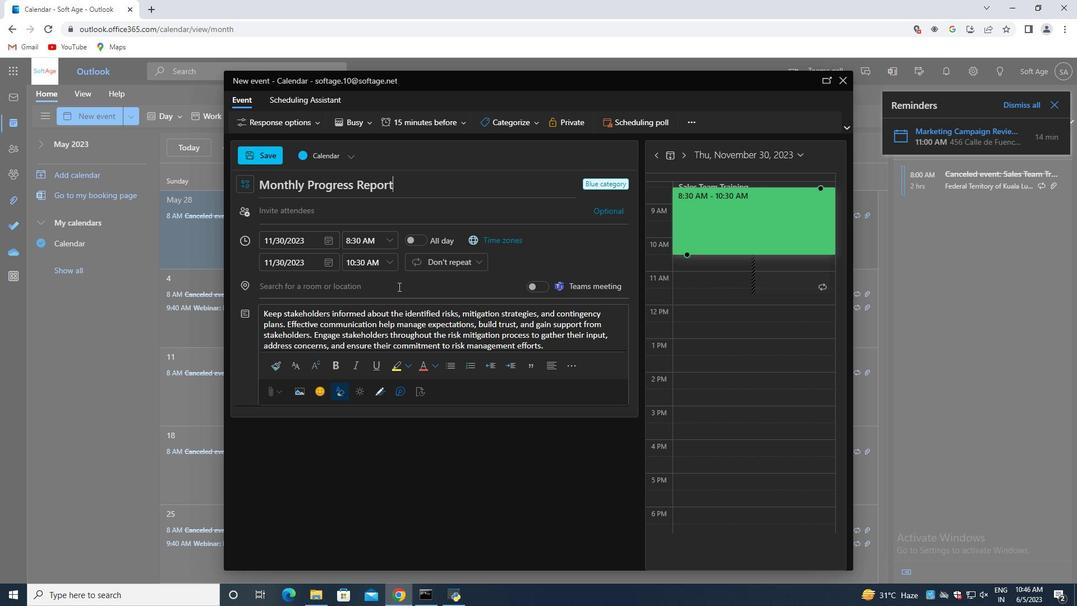 
Action: Key pressed 1
Screenshot: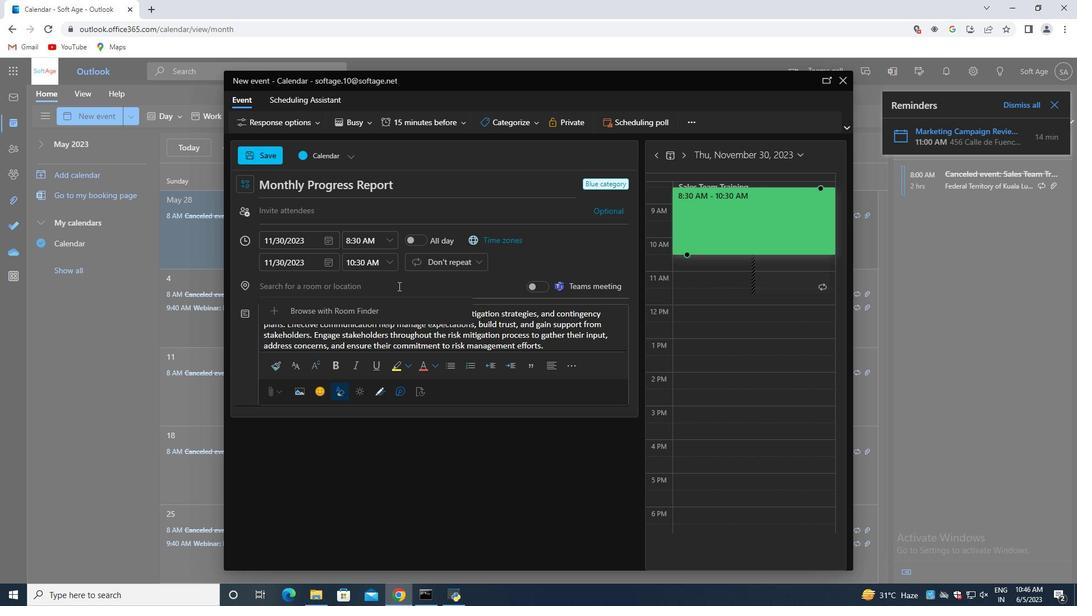 
Action: Mouse moved to (405, 286)
Screenshot: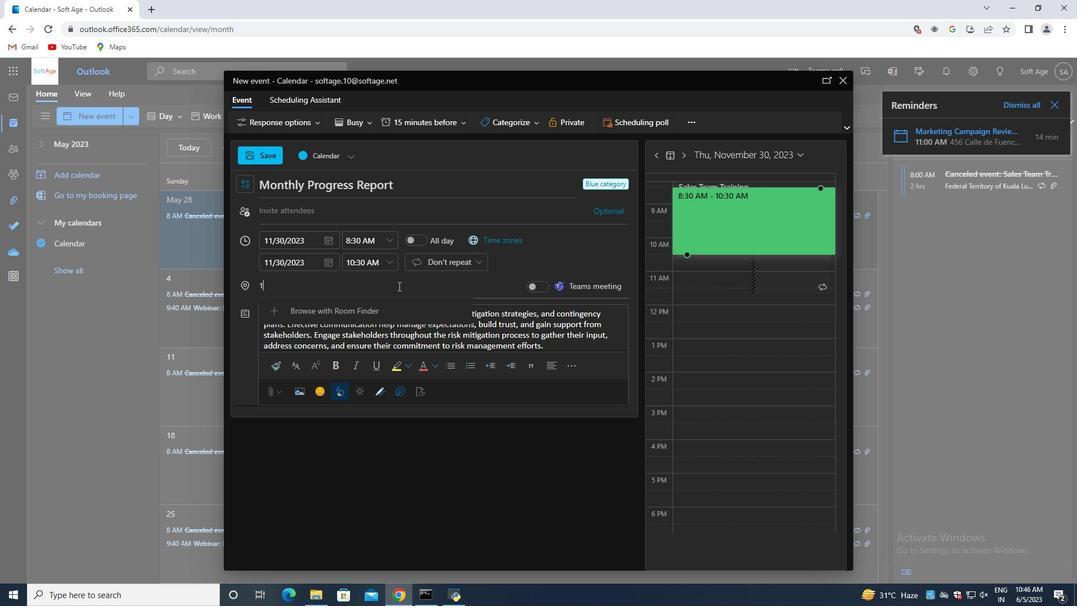 
Action: Key pressed 23<Key.space><Key.shift>La<Key.space><Key.shift>Boqueris<Key.space><Key.backspace>,<Key.space><Key.shift>Barcelona,<Key.space><Key.shift>Spain
Screenshot: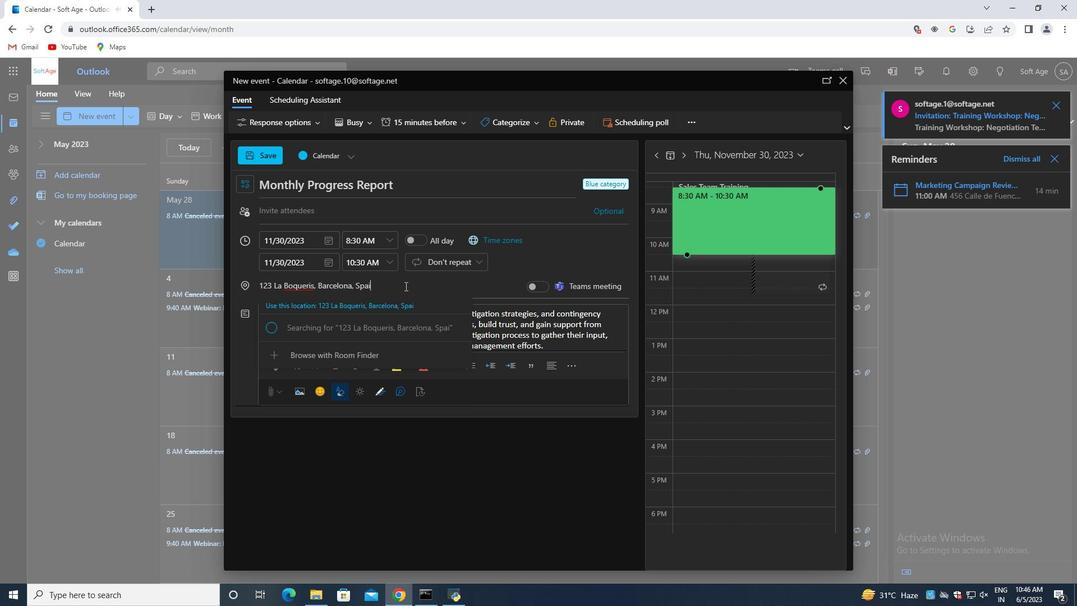 
Action: Mouse moved to (310, 285)
Screenshot: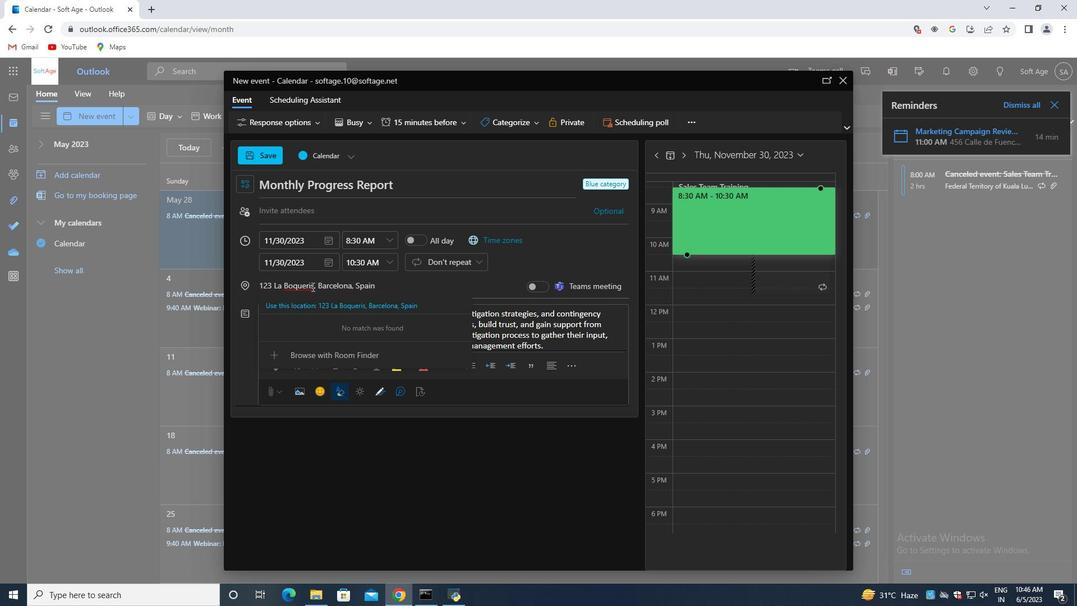 
Action: Mouse pressed left at (310, 285)
Screenshot: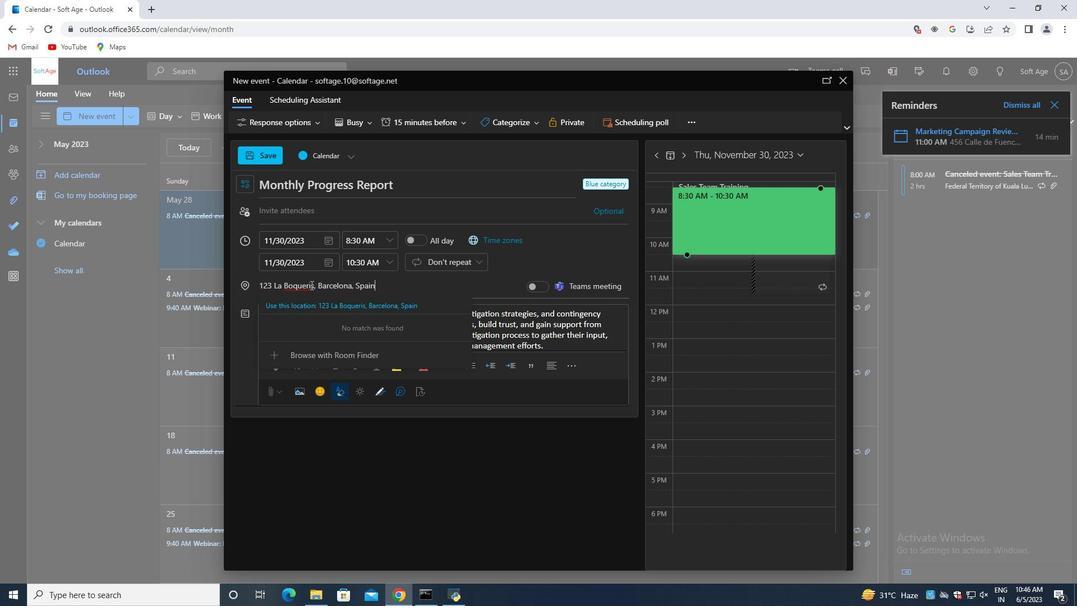 
Action: Mouse moved to (314, 296)
Screenshot: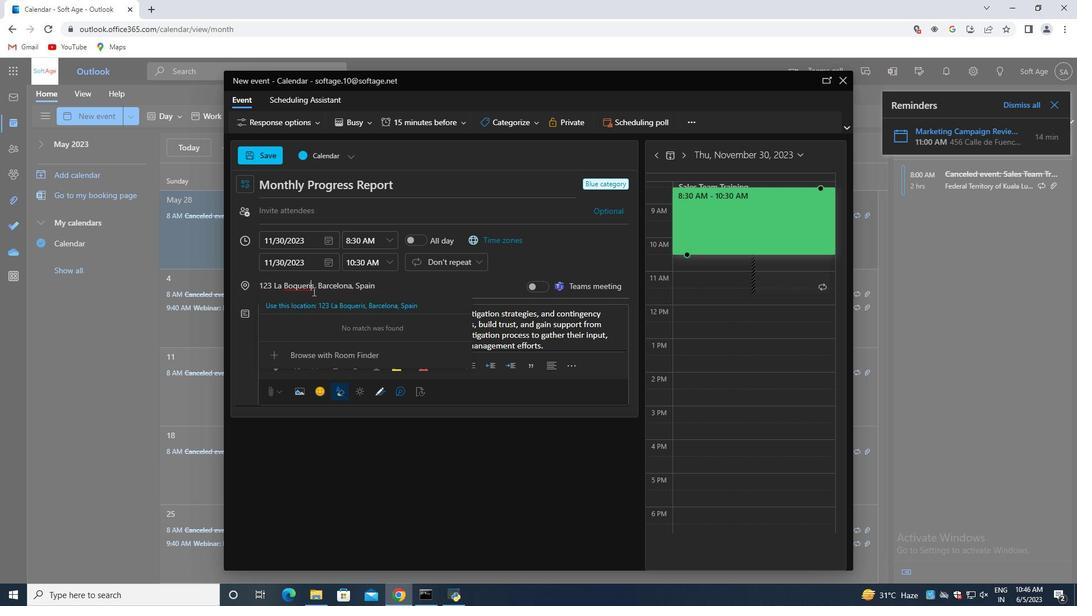 
Action: Key pressed <Key.right><Key.backspace>a
Screenshot: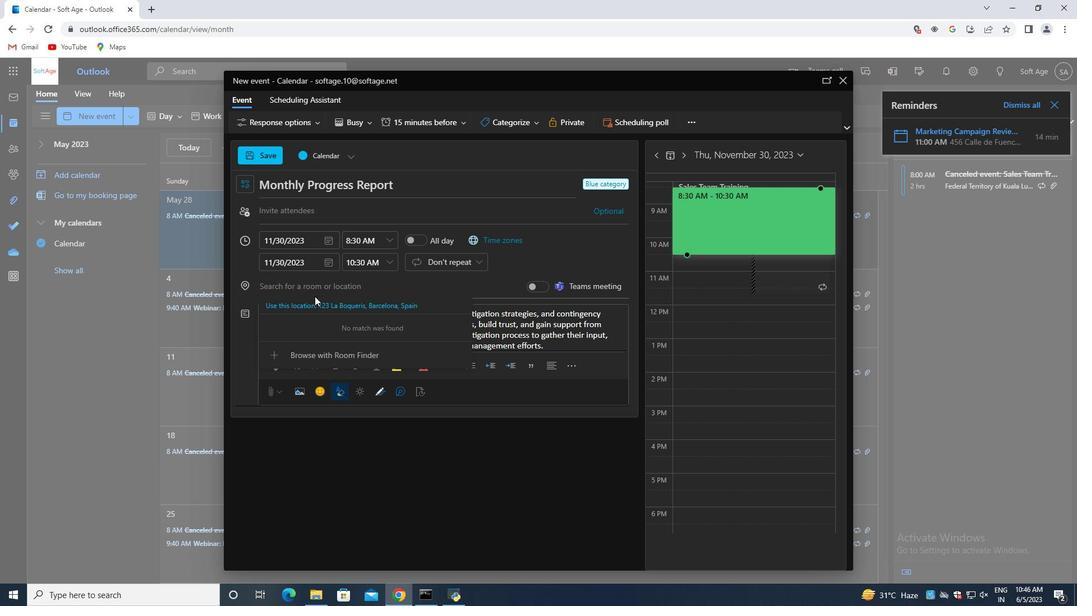 
Action: Mouse moved to (314, 295)
Screenshot: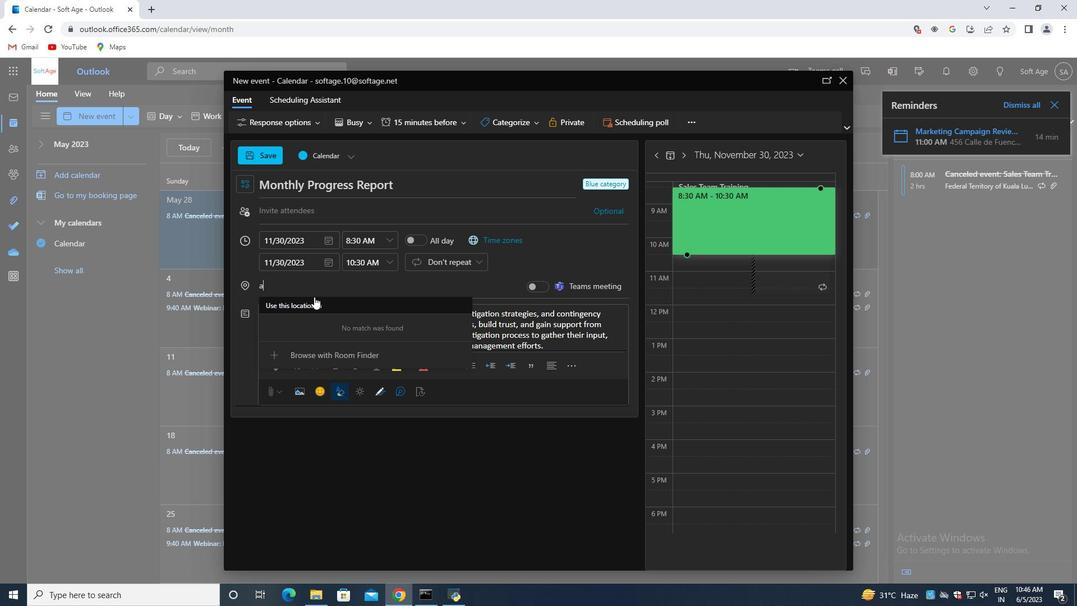 
Action: Key pressed <Key.backspace><Key.backspace>123<Key.space><Key.shift>La<Key.space><Key.shift>V<Key.backspace><Key.shift>Boqueria<Key.space><Key.backspace>,<Key.space><Key.shift>Barcelona,<Key.space><Key.shift>Spain
Screenshot: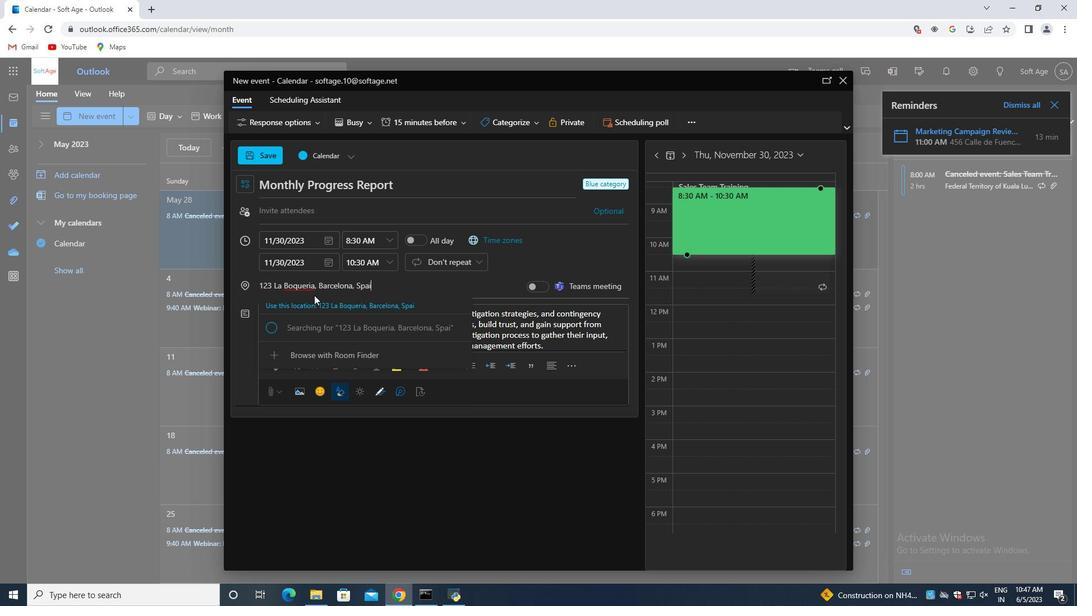 
Action: Mouse moved to (311, 305)
Screenshot: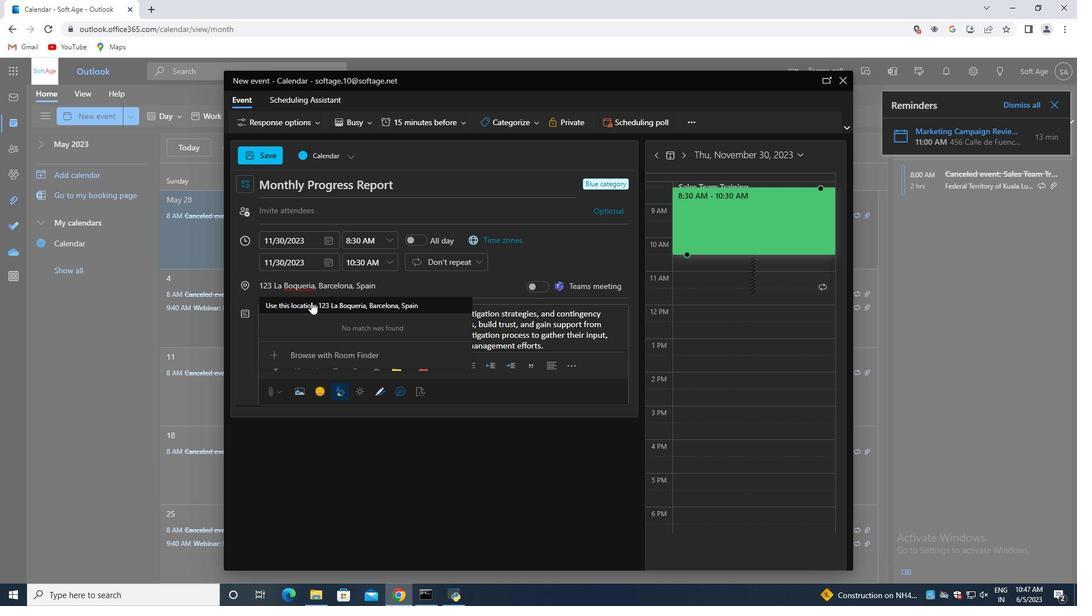 
Action: Mouse pressed left at (311, 305)
Screenshot: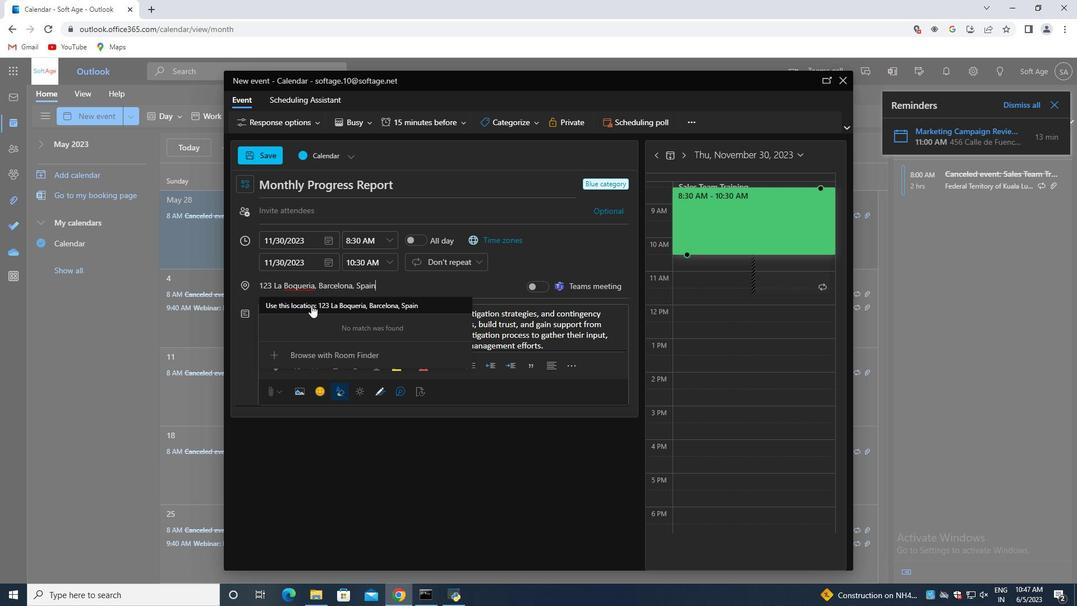 
Action: Mouse moved to (325, 209)
Screenshot: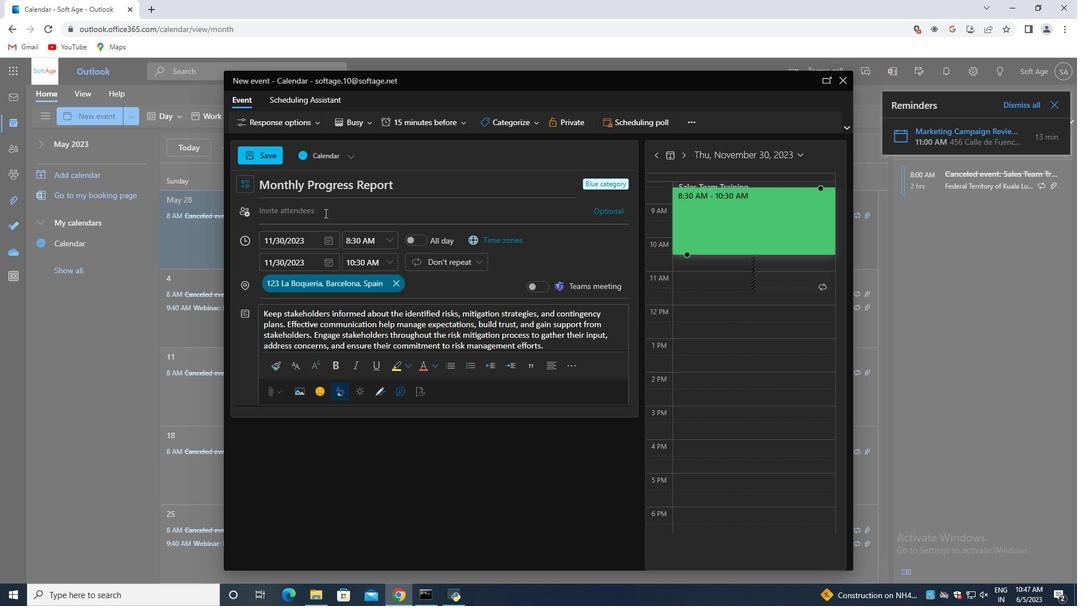 
Action: Mouse pressed left at (325, 209)
Screenshot: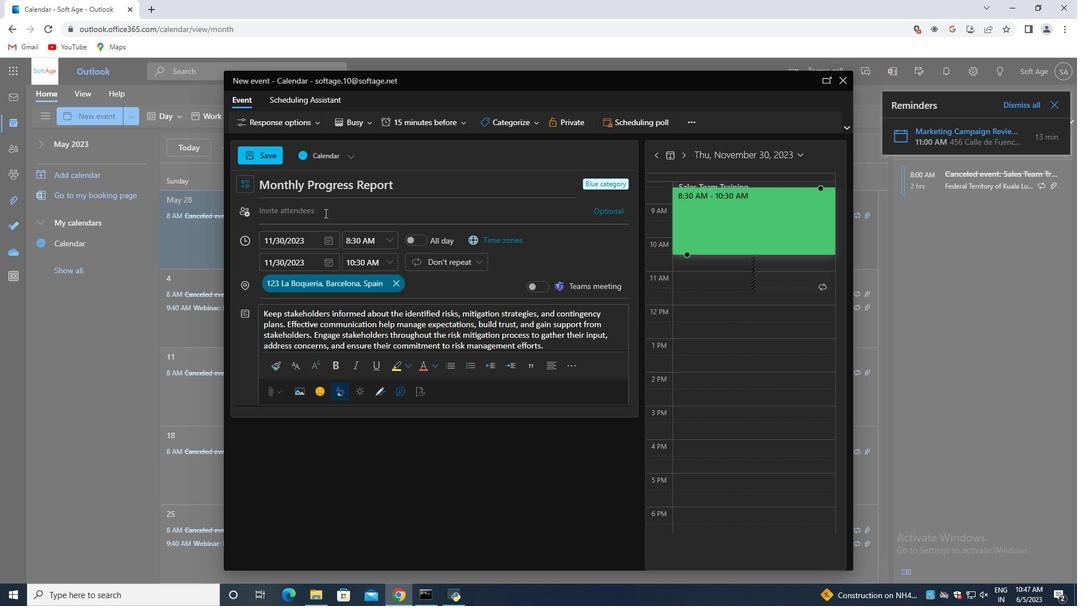 
Action: Key pressed softage.7<Key.shift>@softage.net<Key.enter>softage.8<Key.shift>@softage.net<Key.enter>
Screenshot: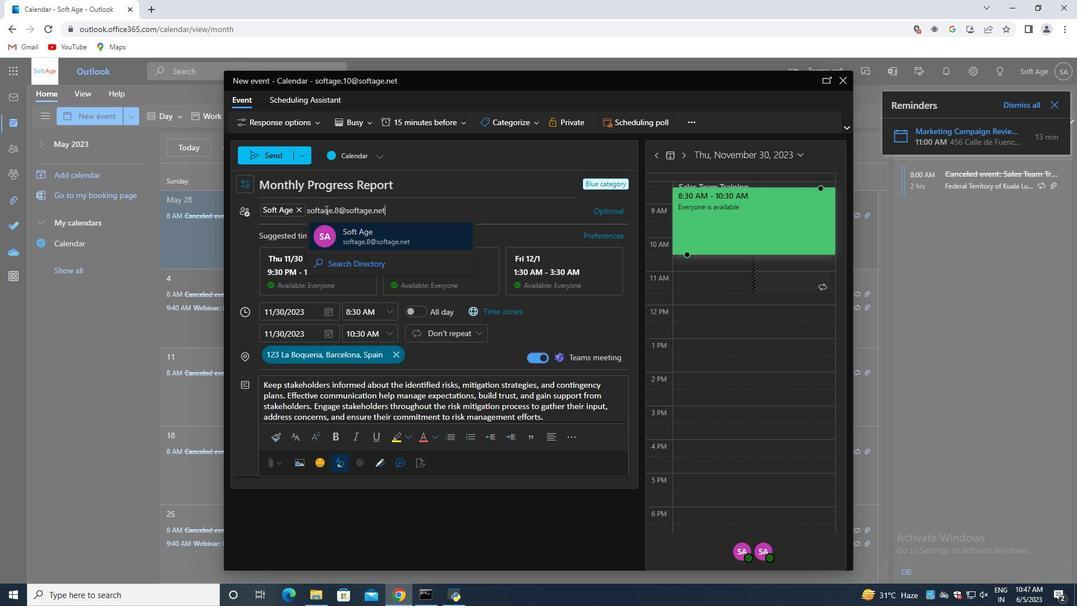 
Action: Mouse moved to (429, 125)
Screenshot: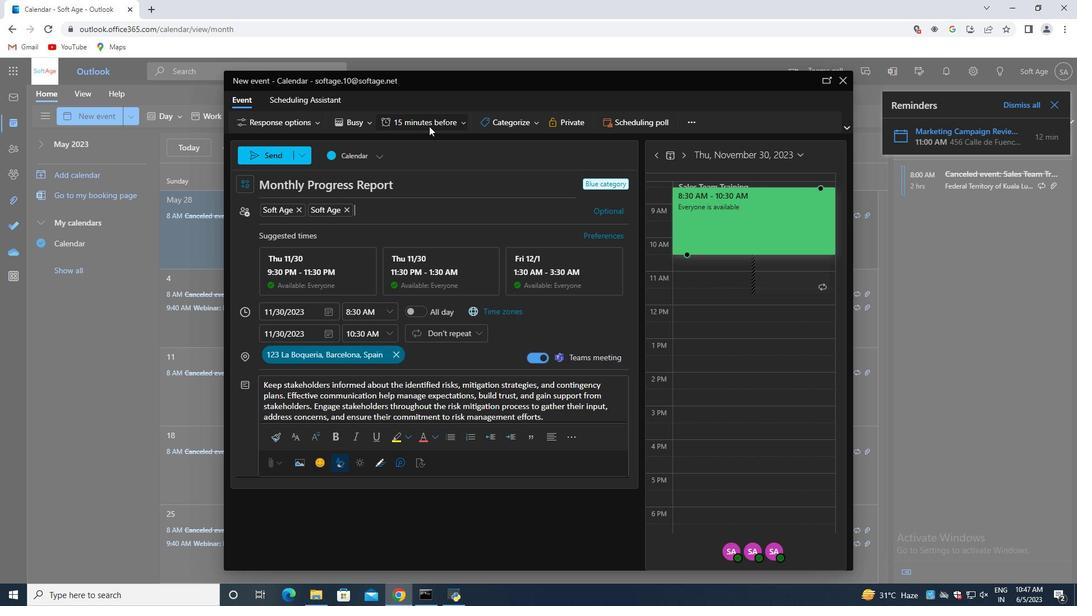 
Action: Mouse pressed left at (429, 125)
Screenshot: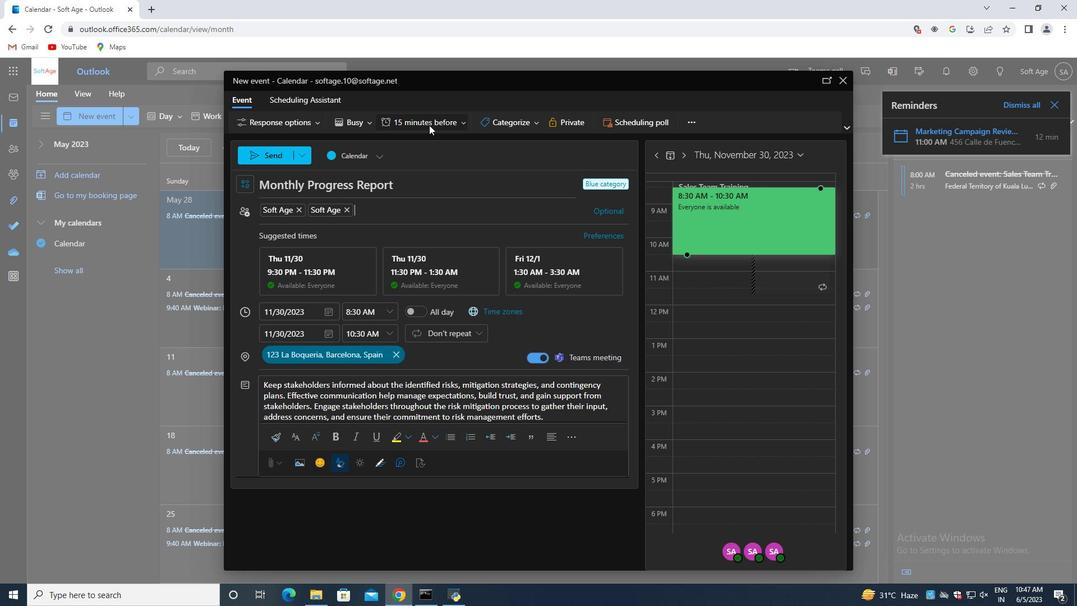 
Action: Mouse moved to (434, 287)
Screenshot: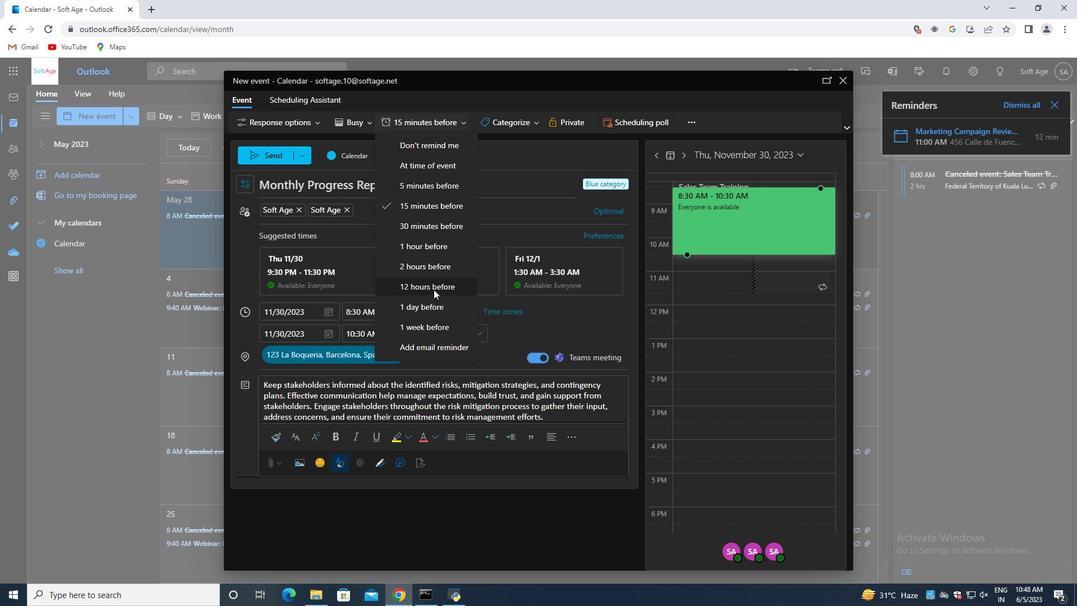 
Action: Mouse pressed left at (434, 287)
Screenshot: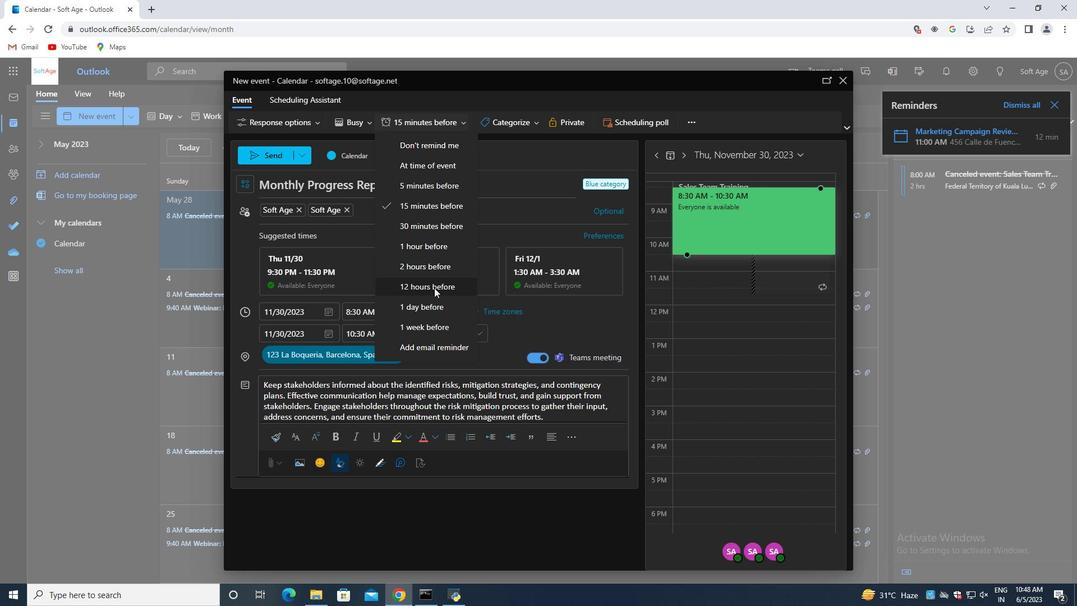 
Action: Mouse moved to (275, 156)
Screenshot: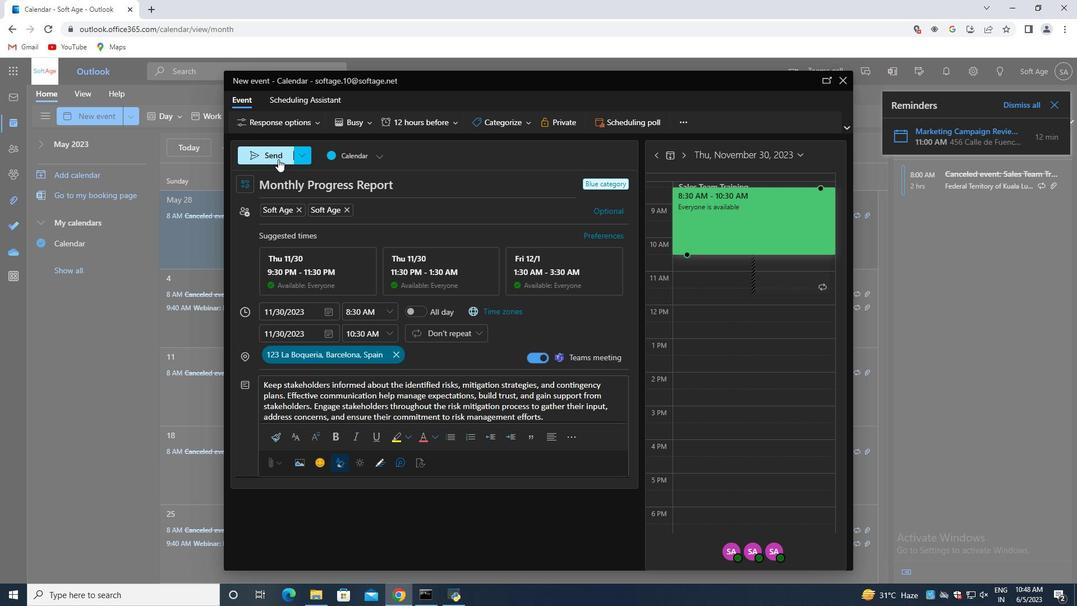 
Action: Mouse pressed left at (275, 156)
Screenshot: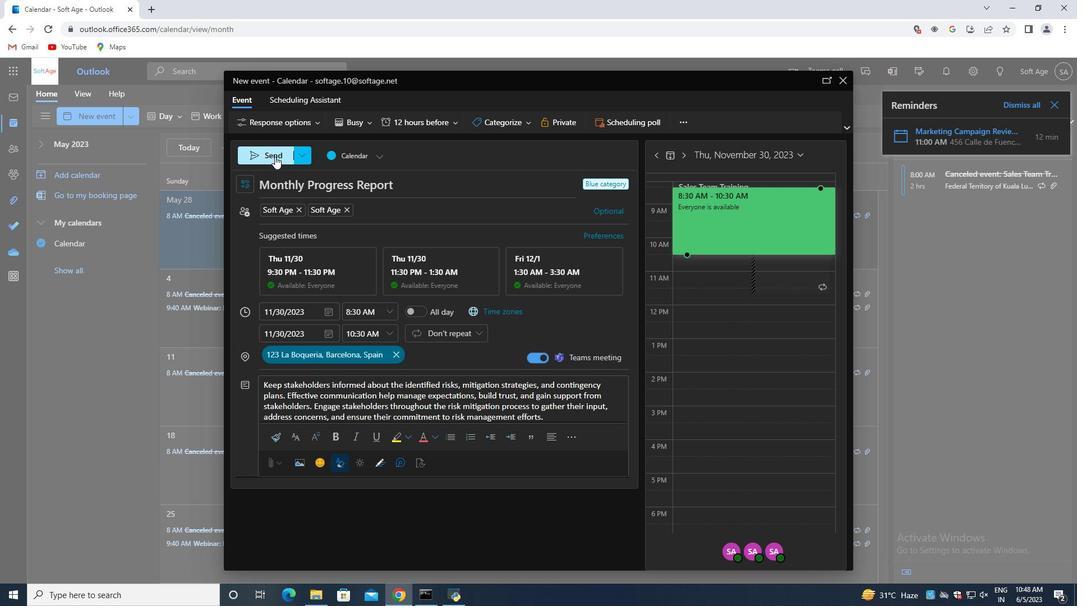 
